 Task: Search round trip flight ticket for 2 adults, 4 children and 1 infant on lap in business from Plattsburgh: Plattsburgh International Airport to Laramie: Laramie Regional Airport on 8-3-2023 and return on 8-3-2023. Choice of flights is Delta. Price is upto 98000. Outbound departure time preference is 19:45.
Action: Mouse moved to (210, 294)
Screenshot: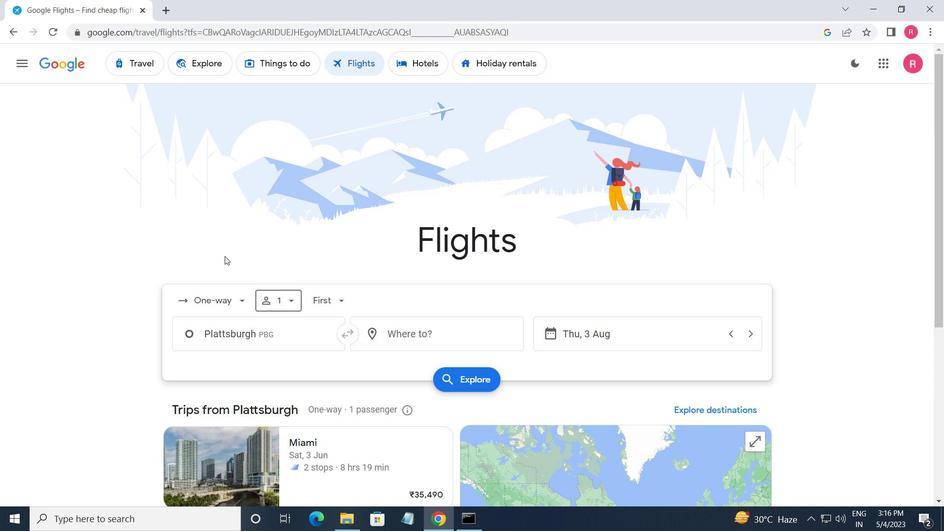
Action: Mouse pressed left at (210, 294)
Screenshot: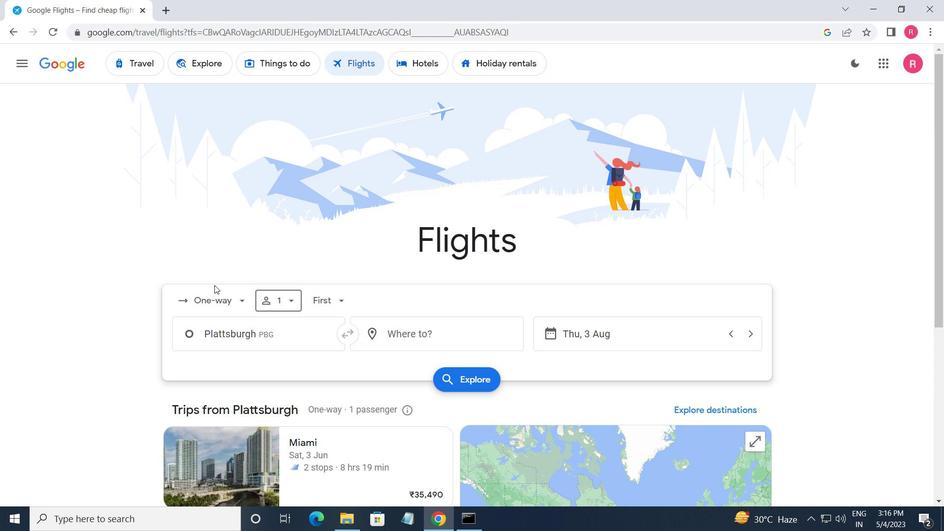 
Action: Mouse moved to (232, 329)
Screenshot: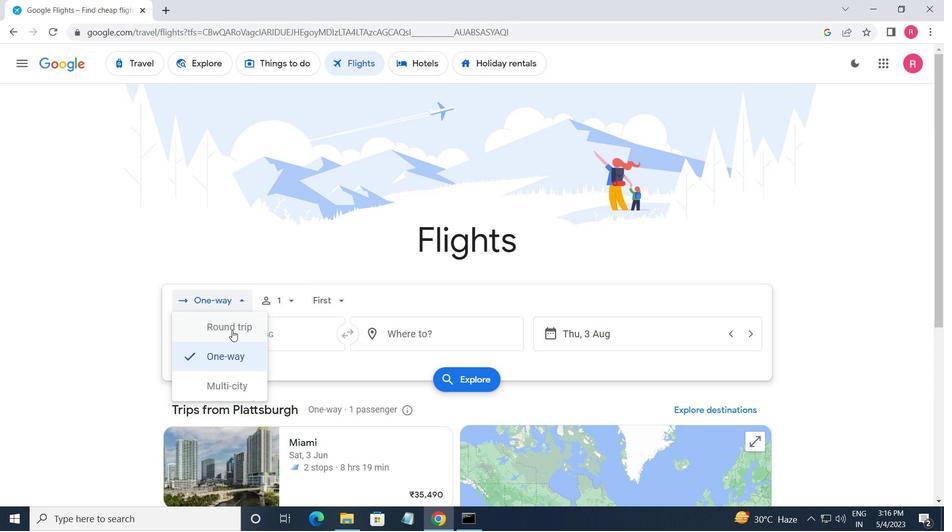 
Action: Mouse pressed left at (232, 329)
Screenshot: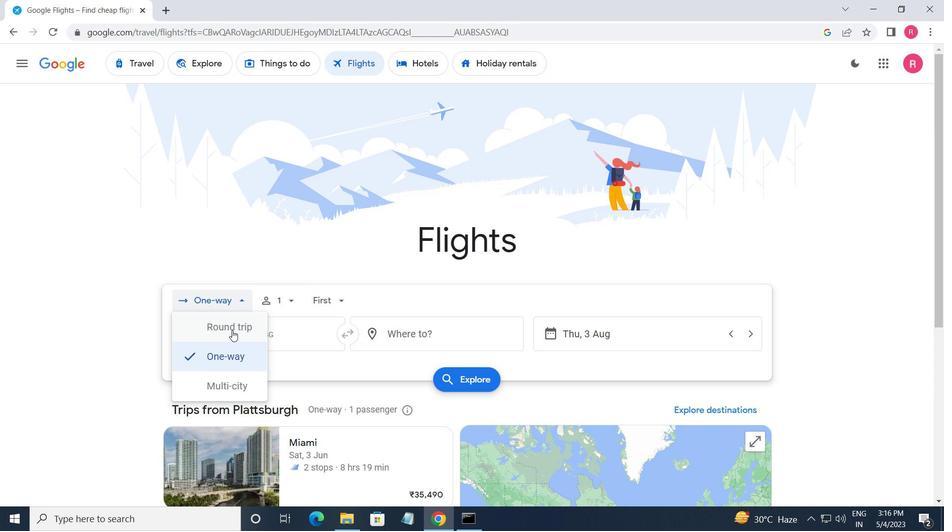 
Action: Mouse moved to (279, 306)
Screenshot: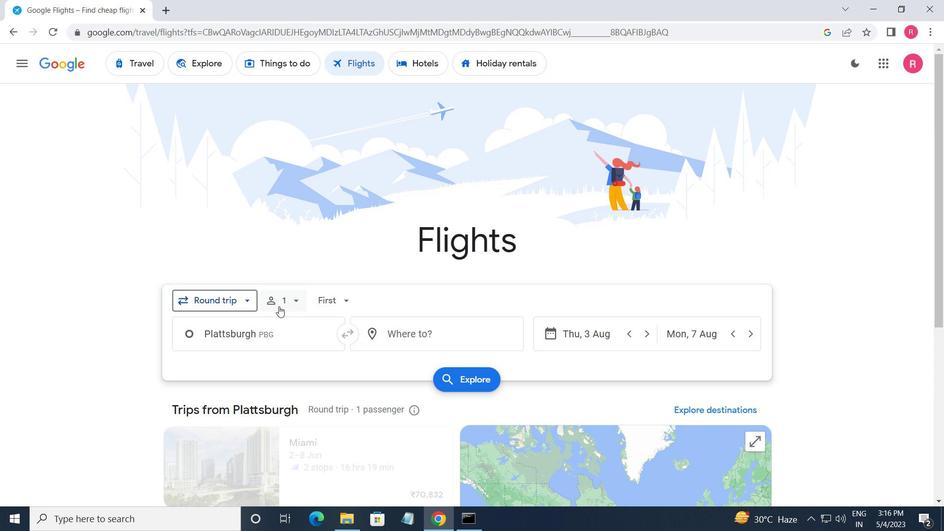 
Action: Mouse pressed left at (279, 306)
Screenshot: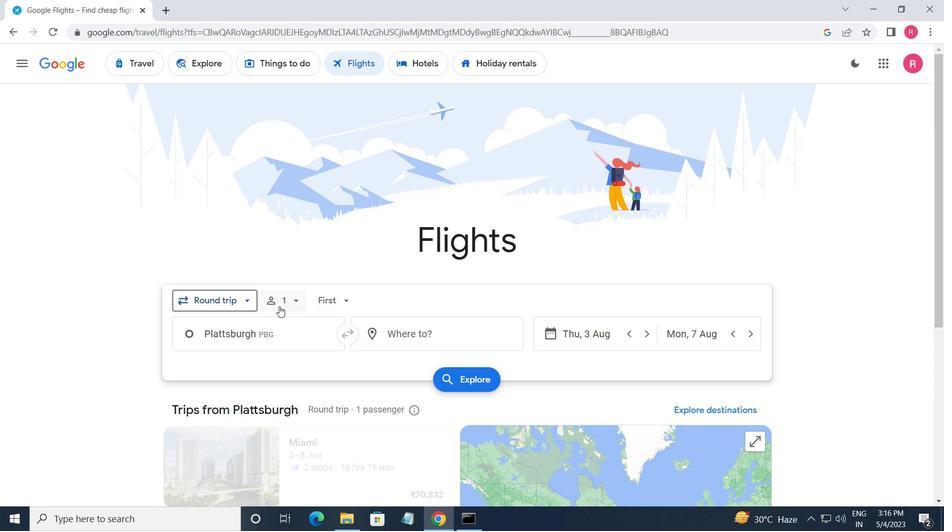 
Action: Mouse moved to (388, 331)
Screenshot: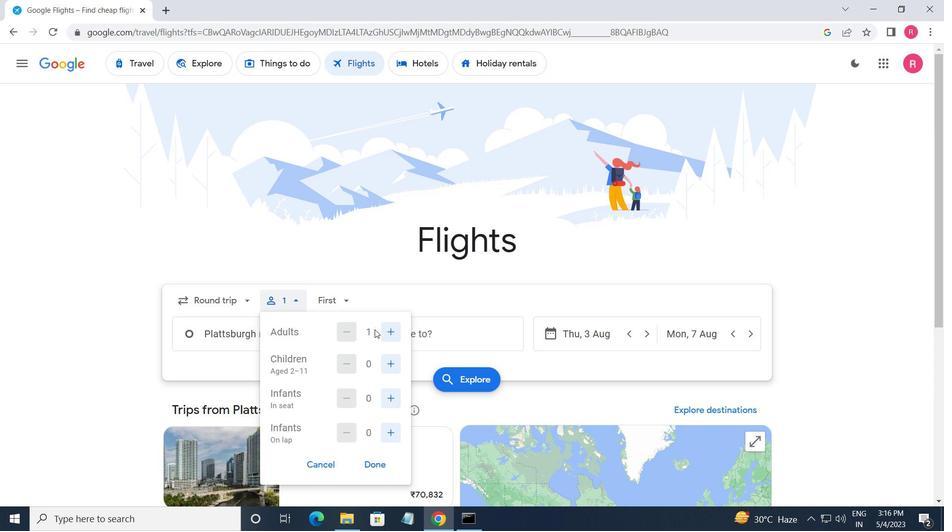 
Action: Mouse pressed left at (388, 331)
Screenshot: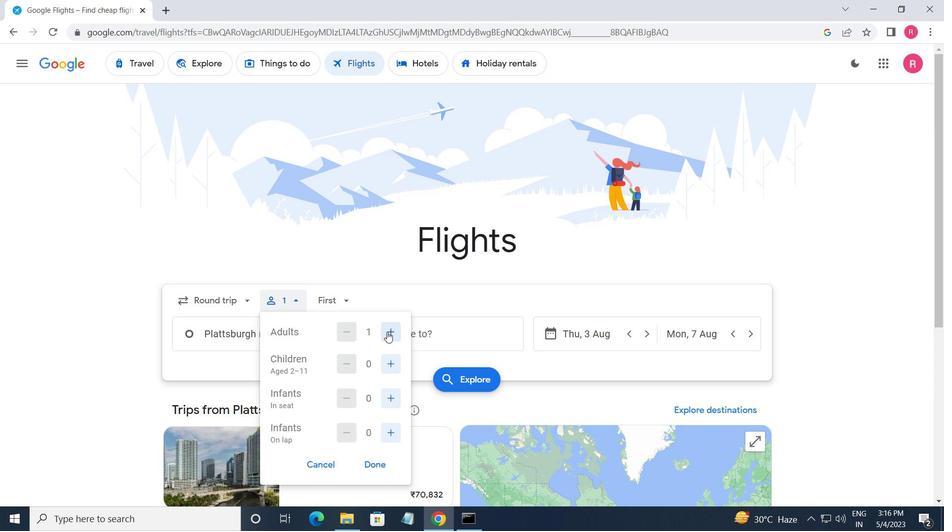 
Action: Mouse moved to (388, 360)
Screenshot: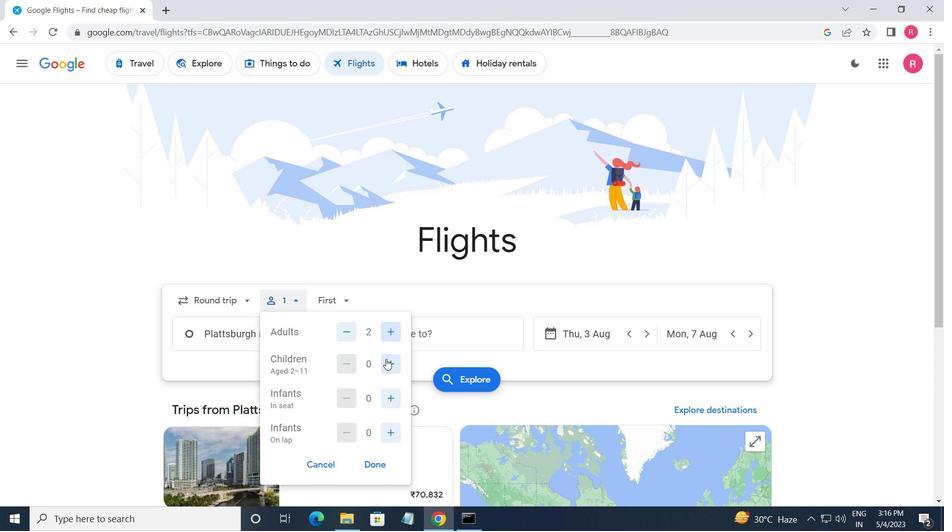 
Action: Mouse pressed left at (388, 360)
Screenshot: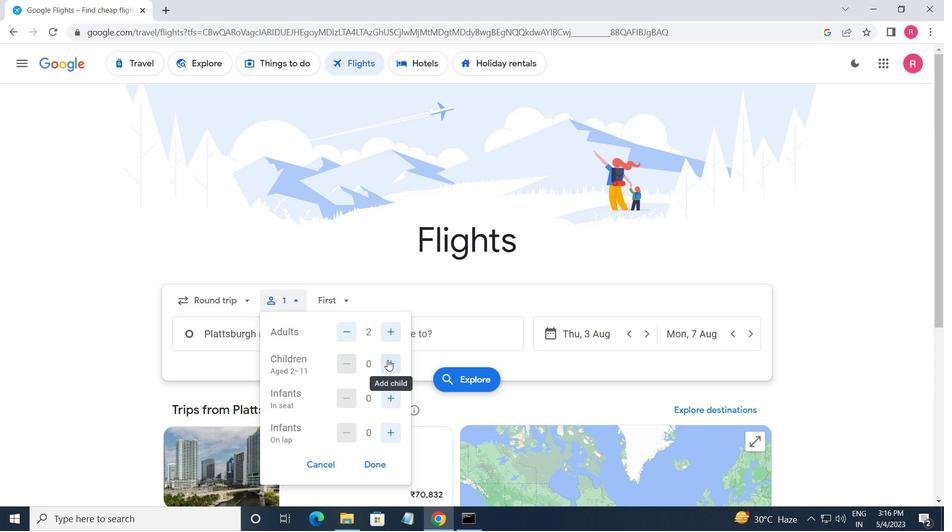 
Action: Mouse moved to (388, 360)
Screenshot: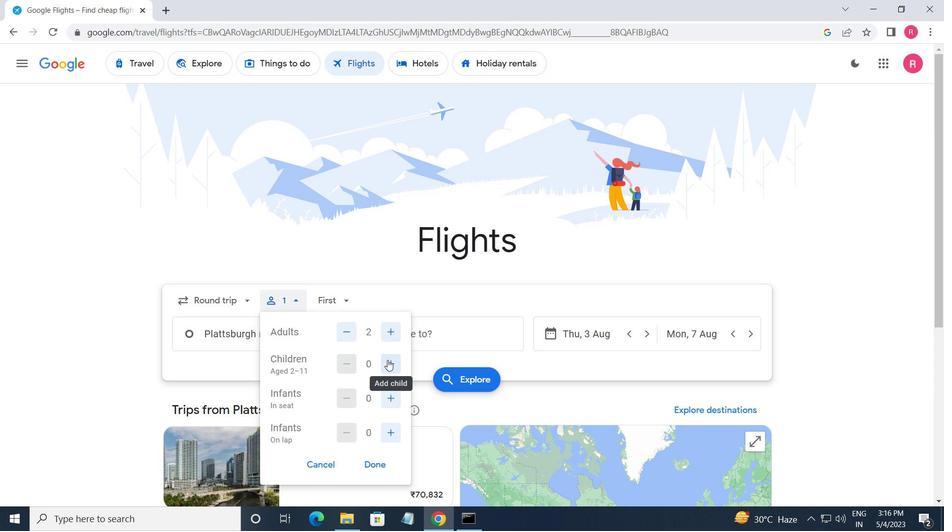 
Action: Mouse pressed left at (388, 360)
Screenshot: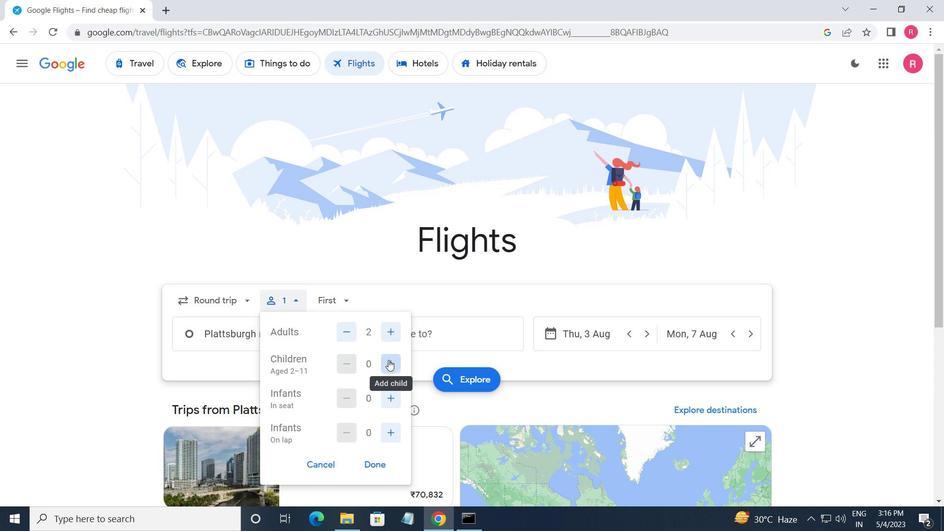 
Action: Mouse pressed left at (388, 360)
Screenshot: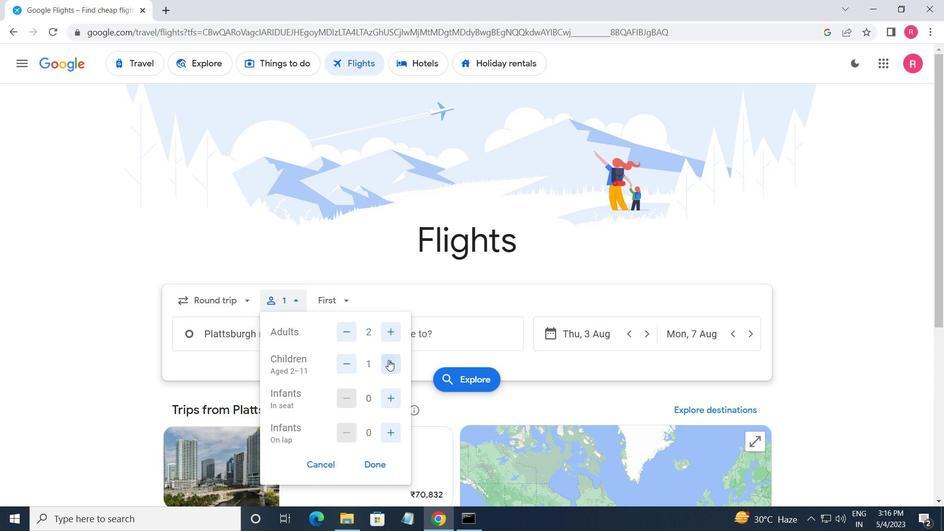 
Action: Mouse pressed left at (388, 360)
Screenshot: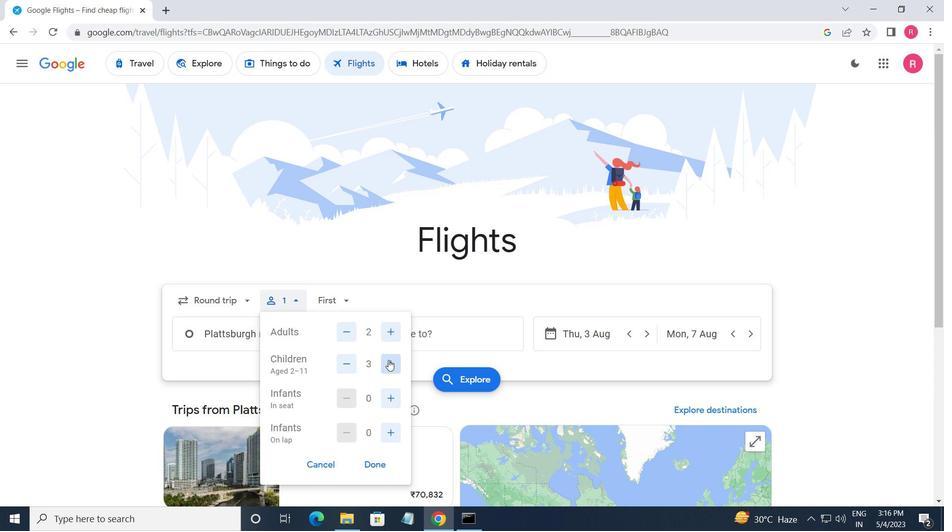 
Action: Mouse moved to (391, 401)
Screenshot: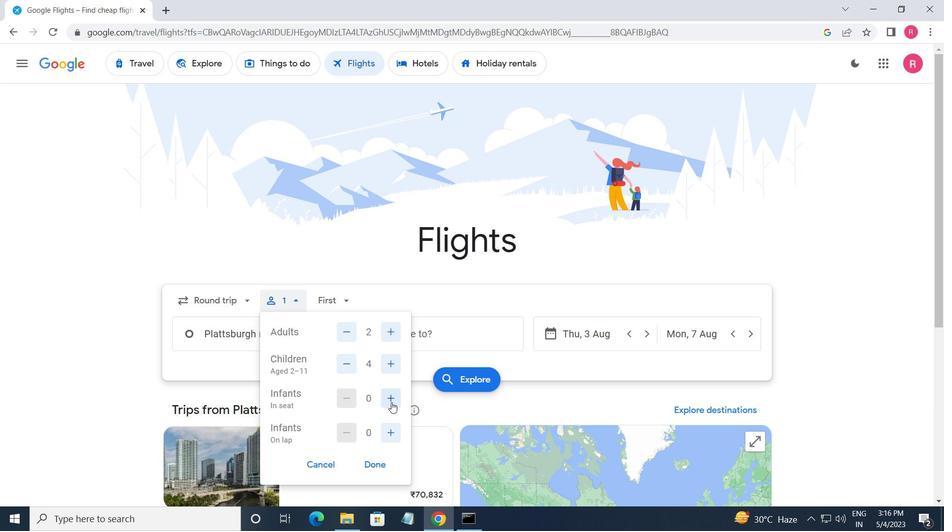 
Action: Mouse pressed left at (391, 401)
Screenshot: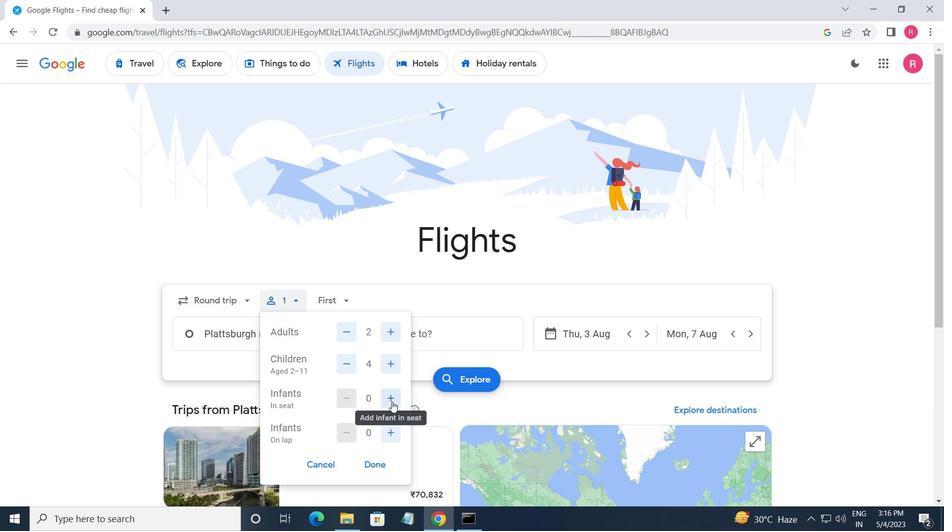 
Action: Mouse moved to (331, 292)
Screenshot: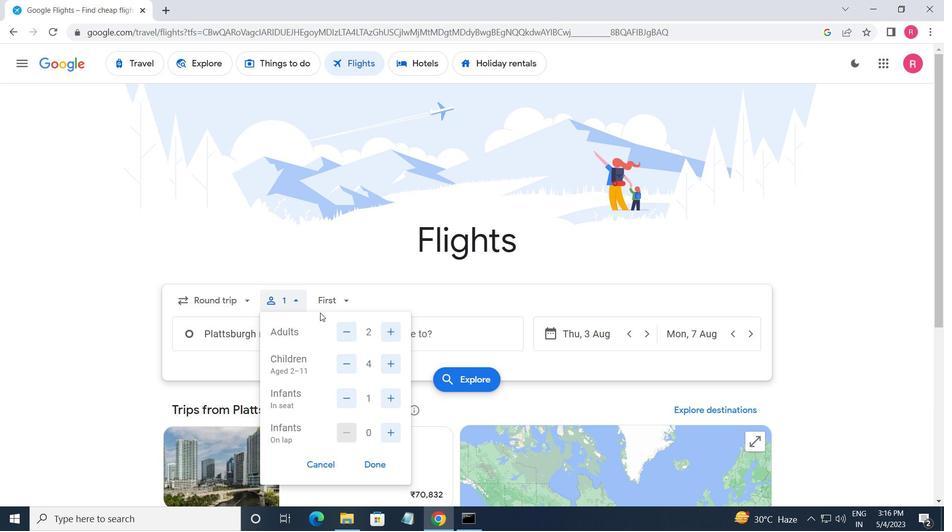 
Action: Mouse pressed left at (331, 292)
Screenshot: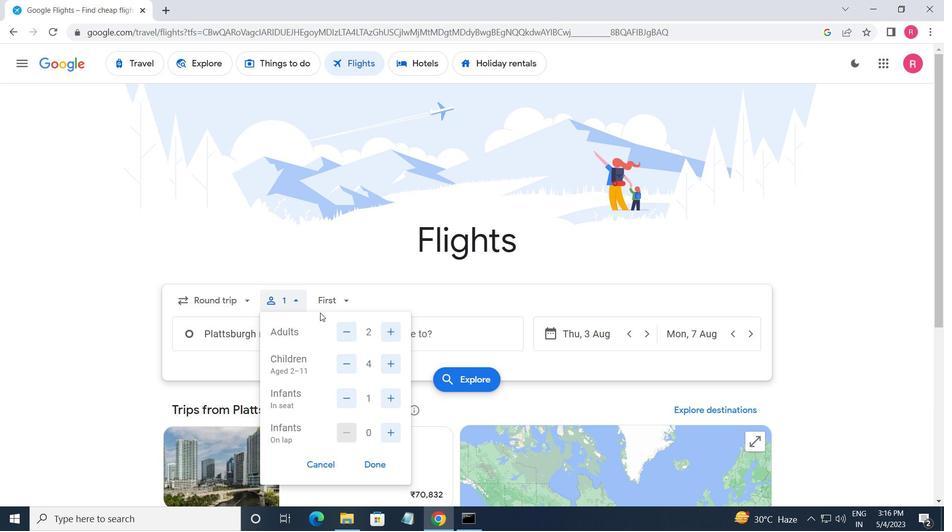 
Action: Mouse moved to (363, 385)
Screenshot: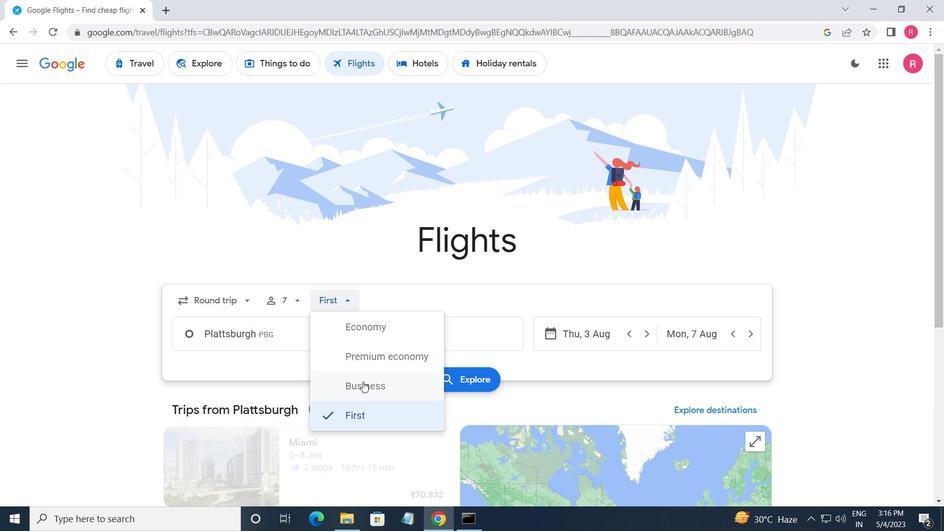 
Action: Mouse pressed left at (363, 385)
Screenshot: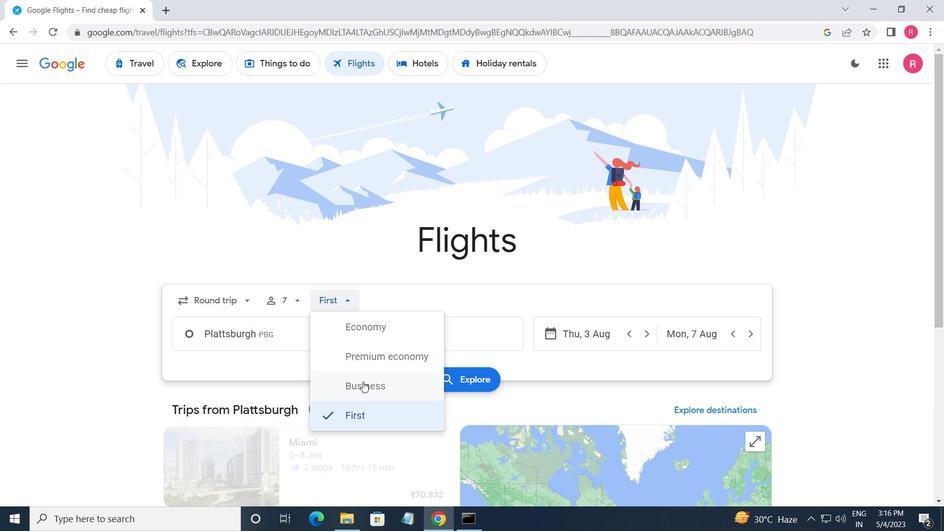 
Action: Mouse moved to (313, 350)
Screenshot: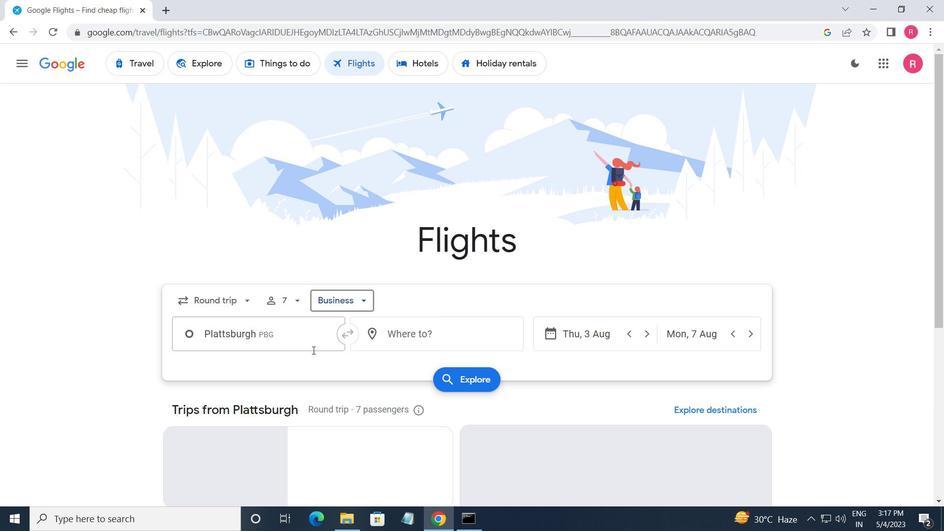 
Action: Mouse pressed left at (313, 350)
Screenshot: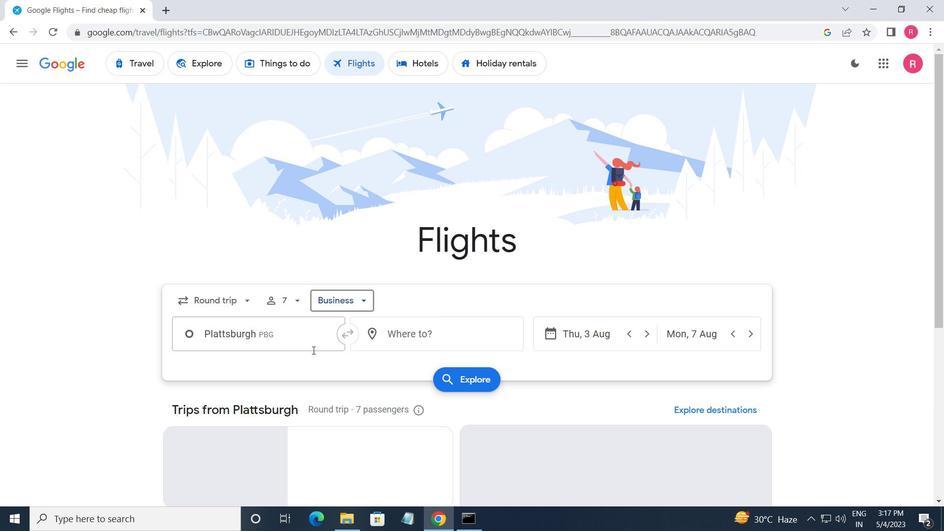 
Action: Mouse moved to (284, 451)
Screenshot: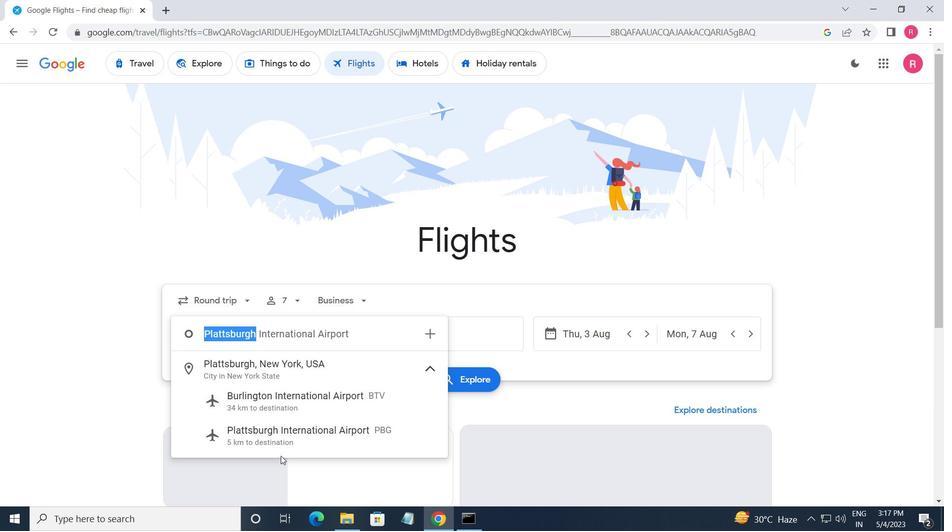
Action: Mouse pressed left at (284, 451)
Screenshot: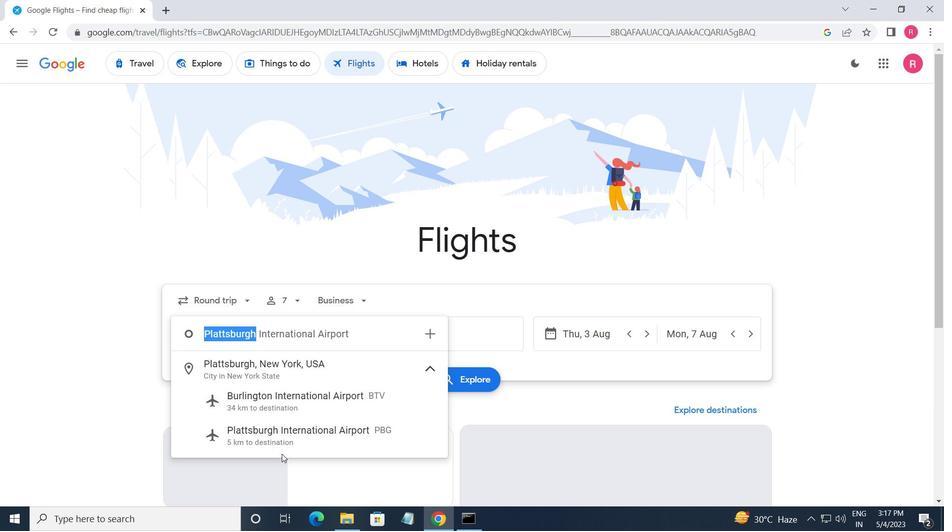 
Action: Mouse moved to (410, 342)
Screenshot: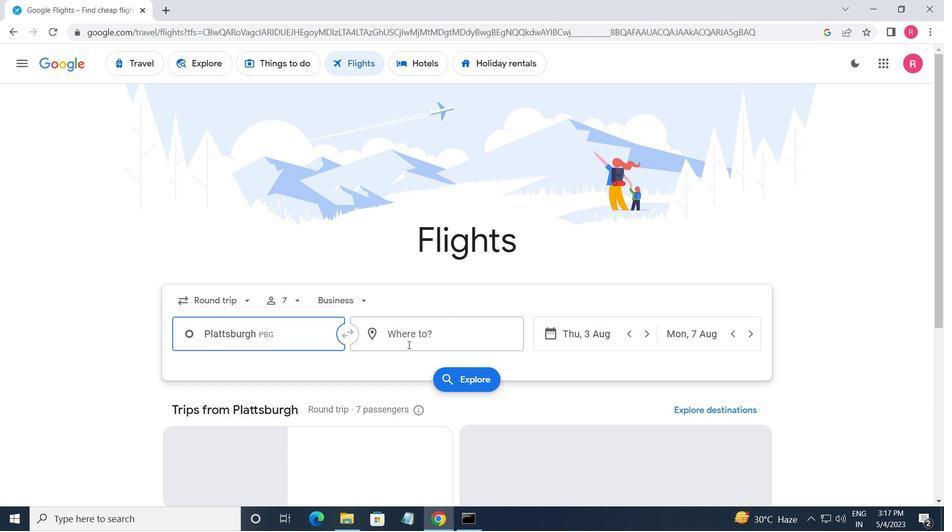 
Action: Mouse pressed left at (410, 342)
Screenshot: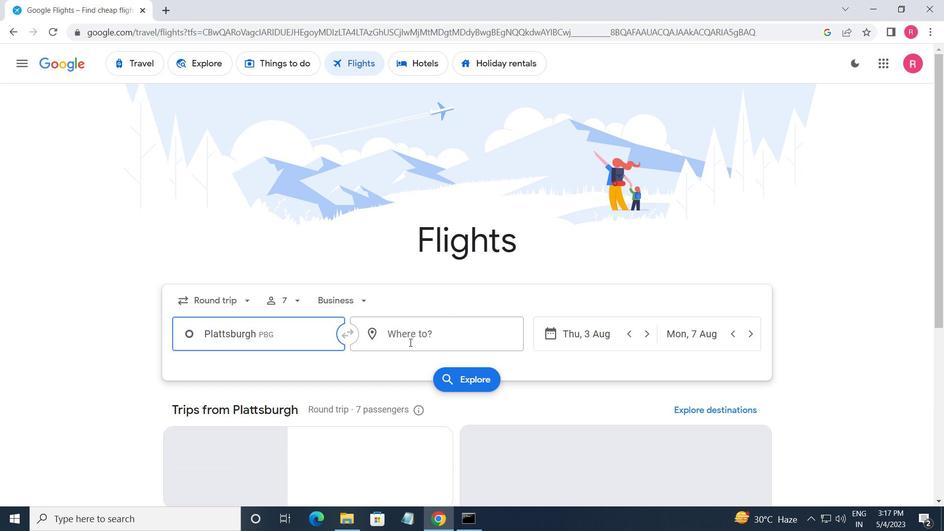 
Action: Mouse moved to (429, 460)
Screenshot: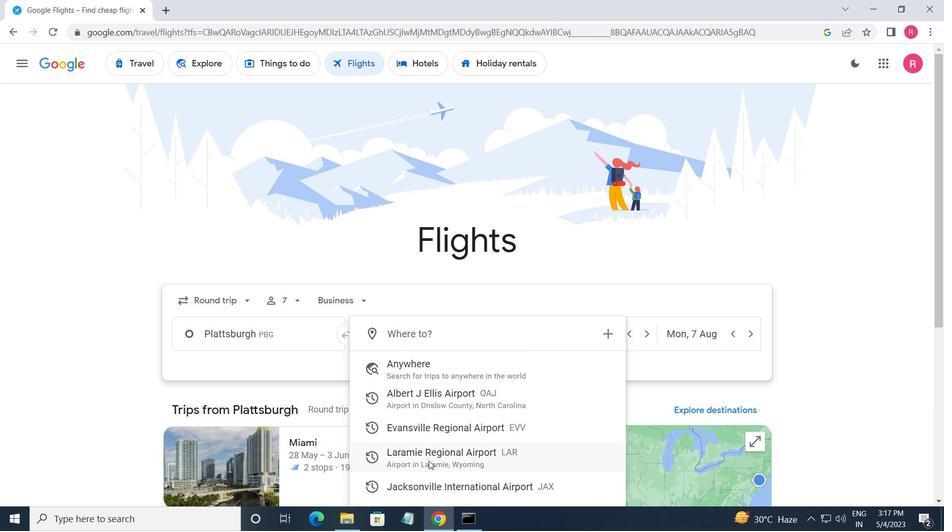 
Action: Mouse pressed left at (429, 460)
Screenshot: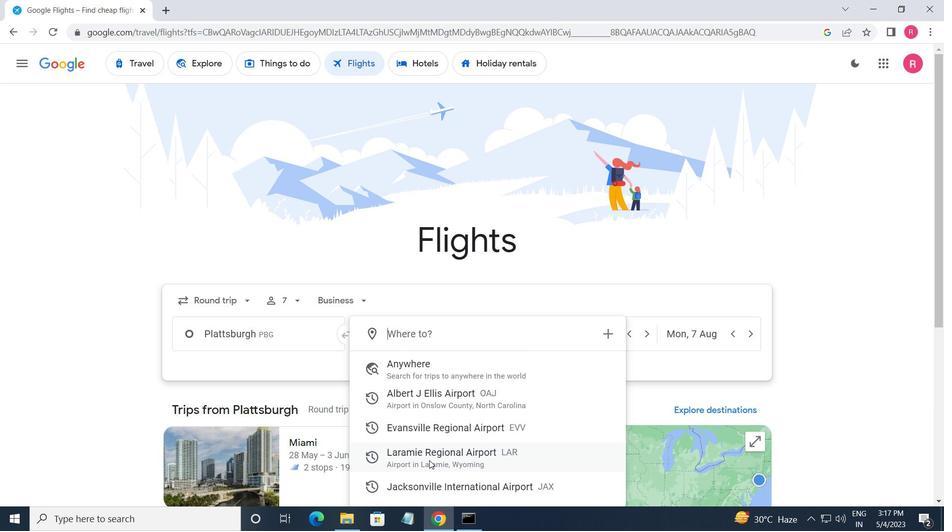 
Action: Mouse moved to (611, 335)
Screenshot: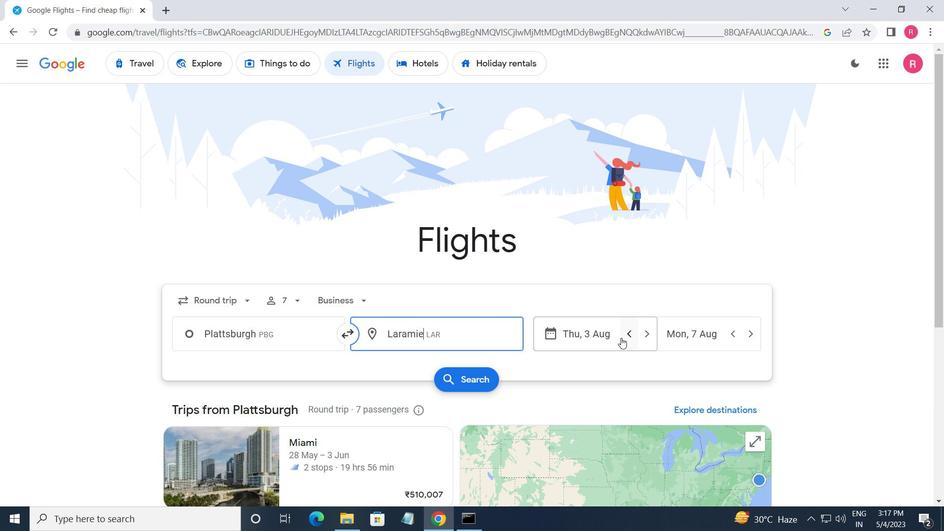 
Action: Mouse pressed left at (611, 335)
Screenshot: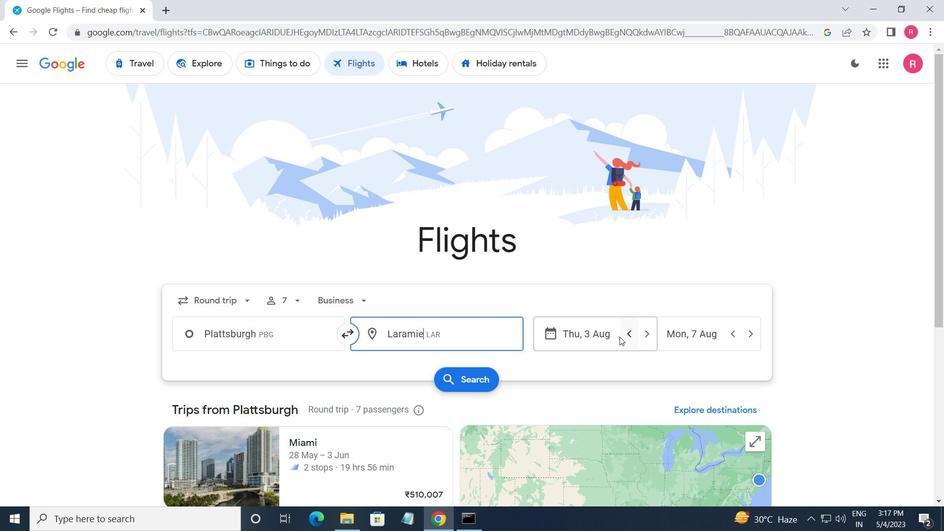 
Action: Mouse moved to (440, 282)
Screenshot: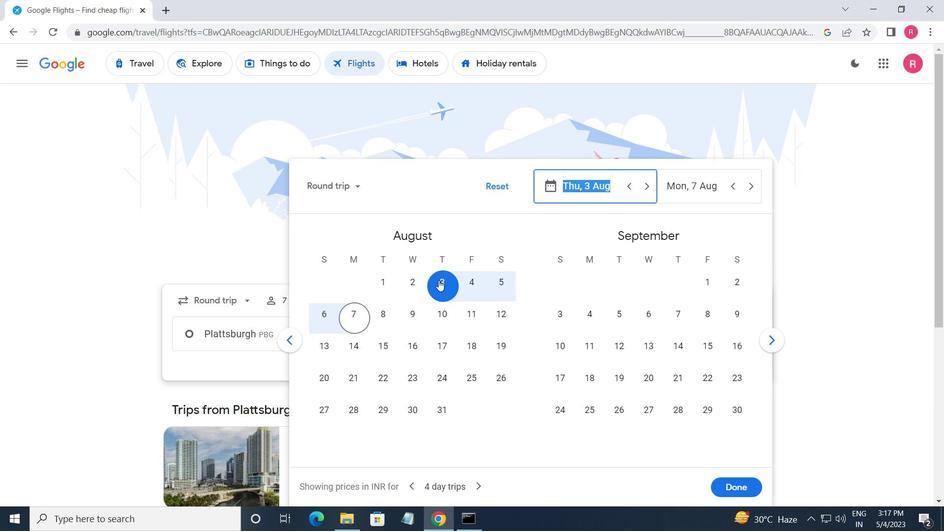 
Action: Mouse pressed left at (440, 282)
Screenshot: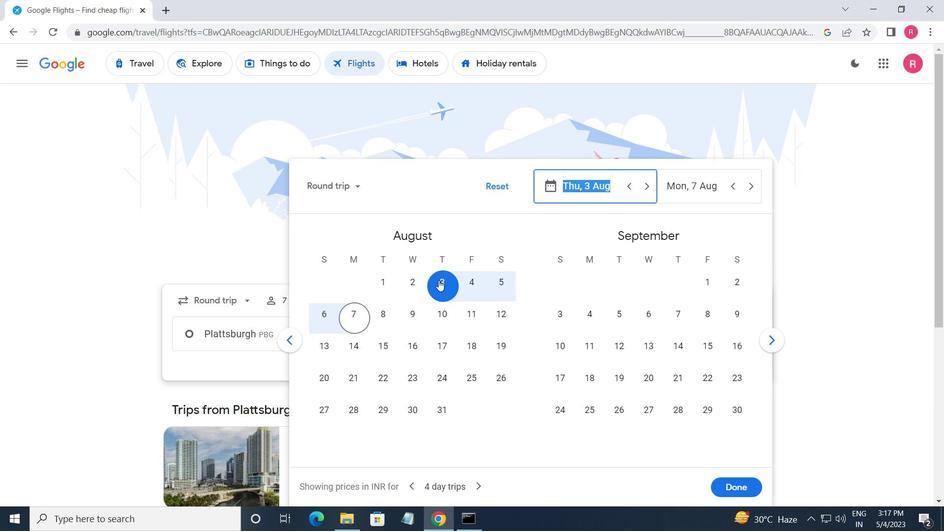 
Action: Mouse moved to (441, 282)
Screenshot: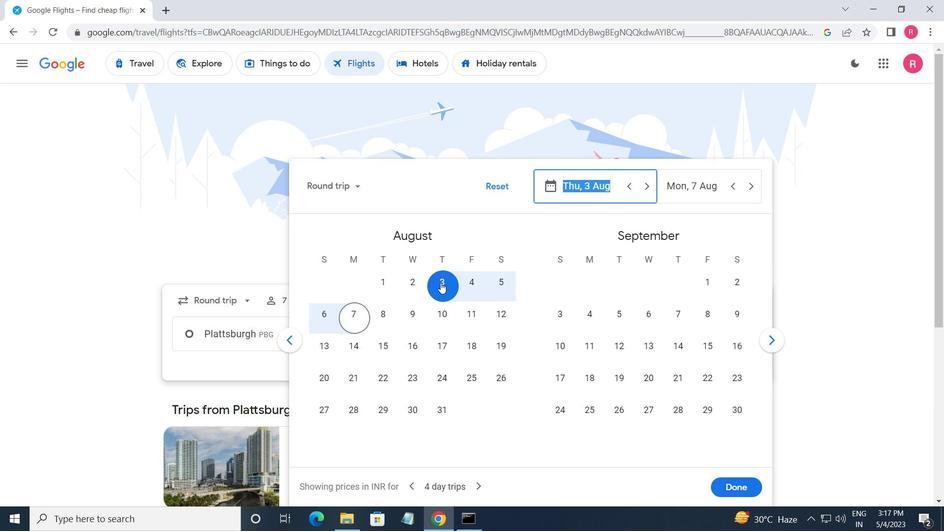 
Action: Mouse pressed left at (441, 282)
Screenshot: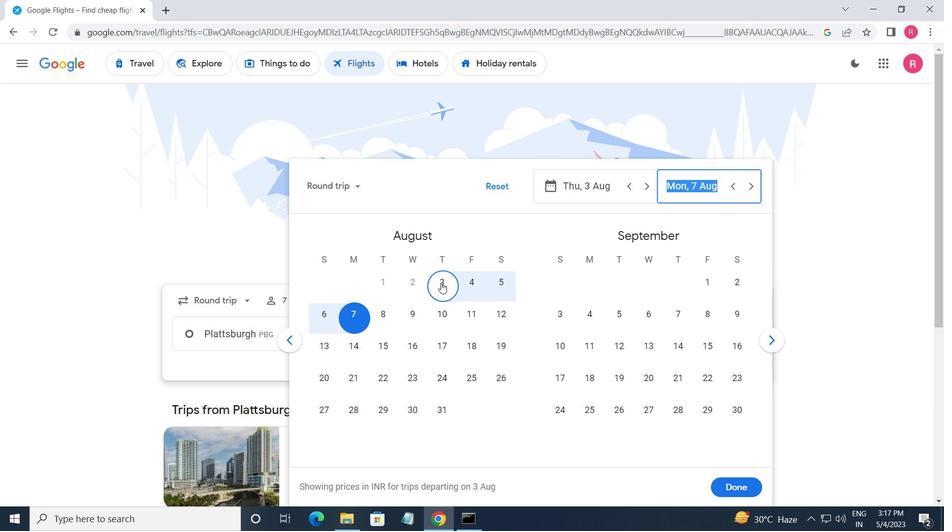 
Action: Mouse moved to (453, 288)
Screenshot: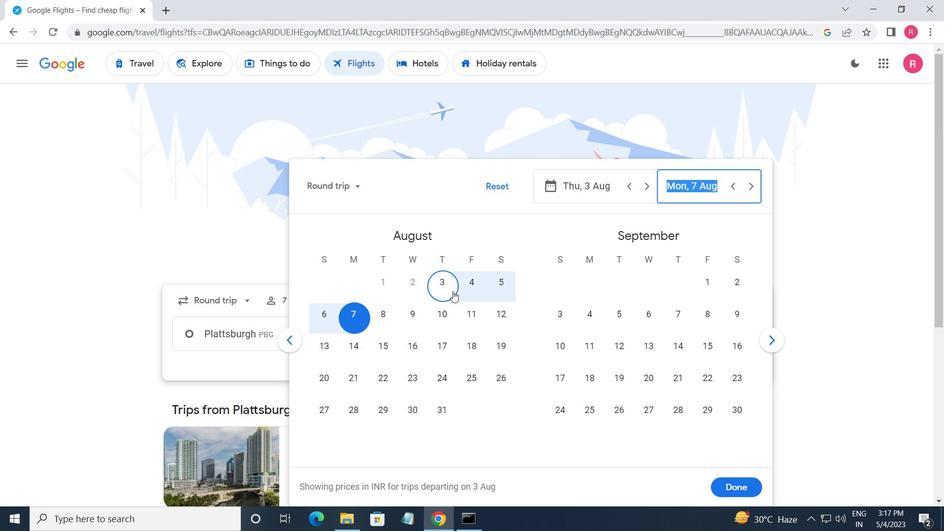 
Action: Mouse pressed left at (453, 288)
Screenshot: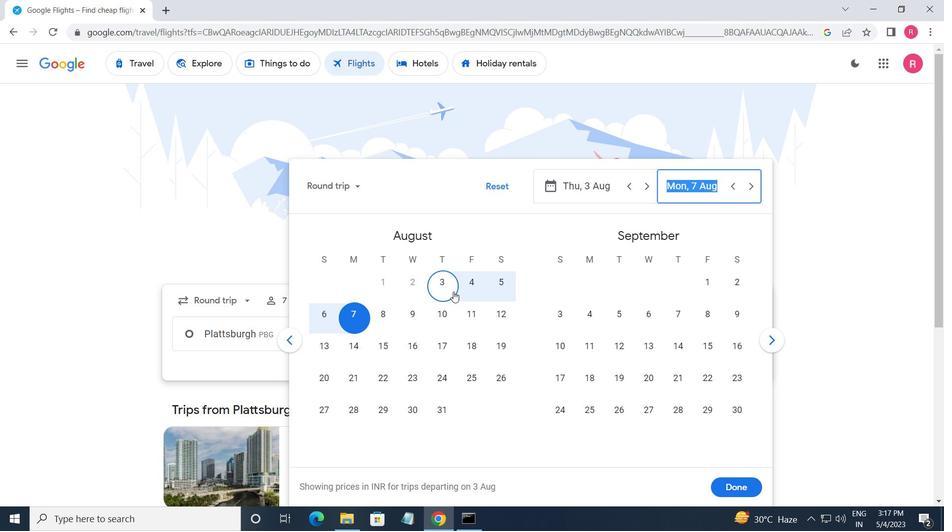 
Action: Mouse moved to (735, 489)
Screenshot: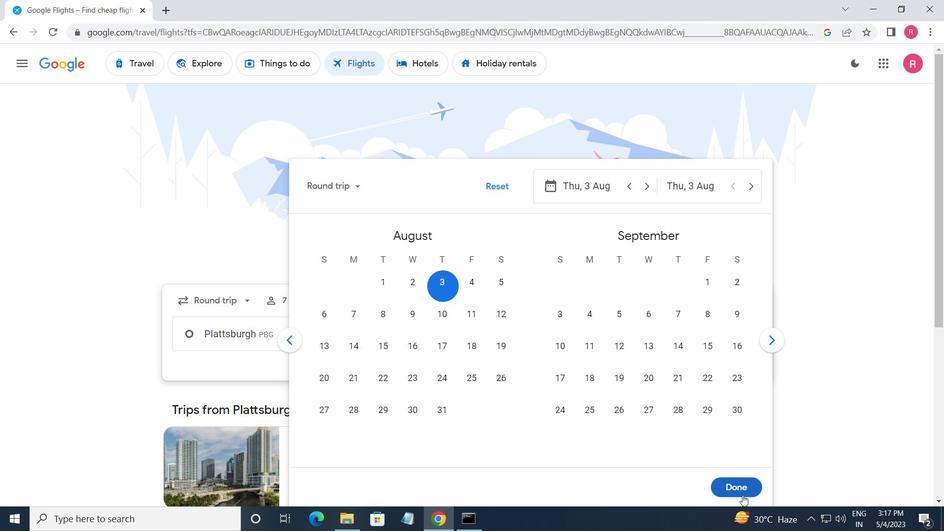 
Action: Mouse pressed left at (735, 489)
Screenshot: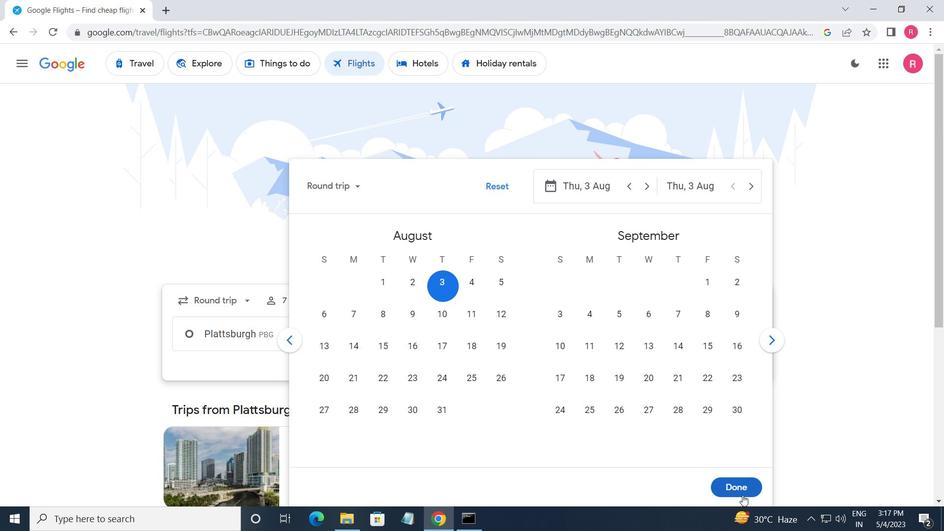 
Action: Mouse moved to (477, 382)
Screenshot: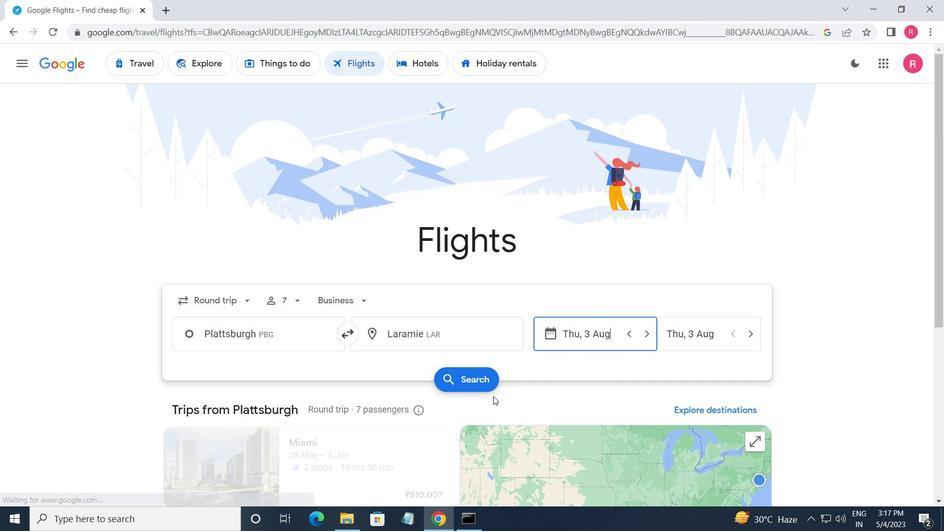 
Action: Mouse pressed left at (477, 382)
Screenshot: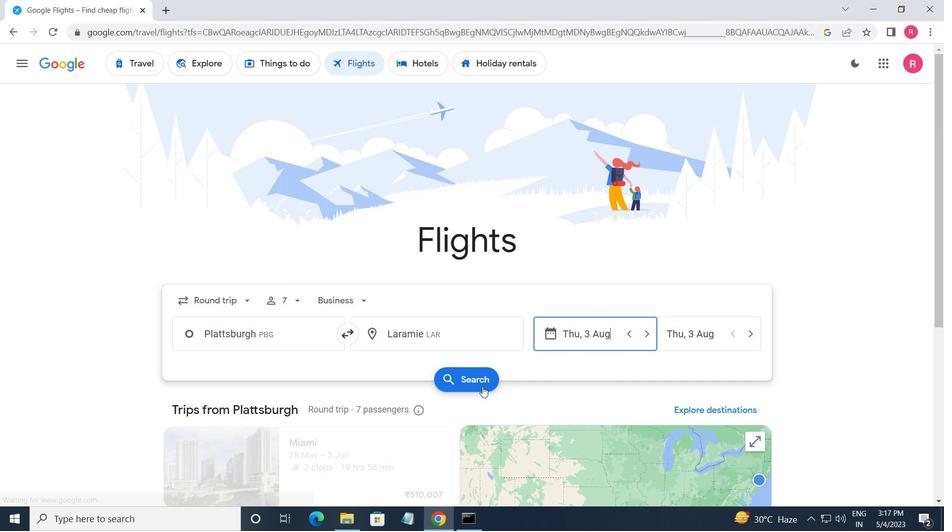 
Action: Mouse moved to (212, 173)
Screenshot: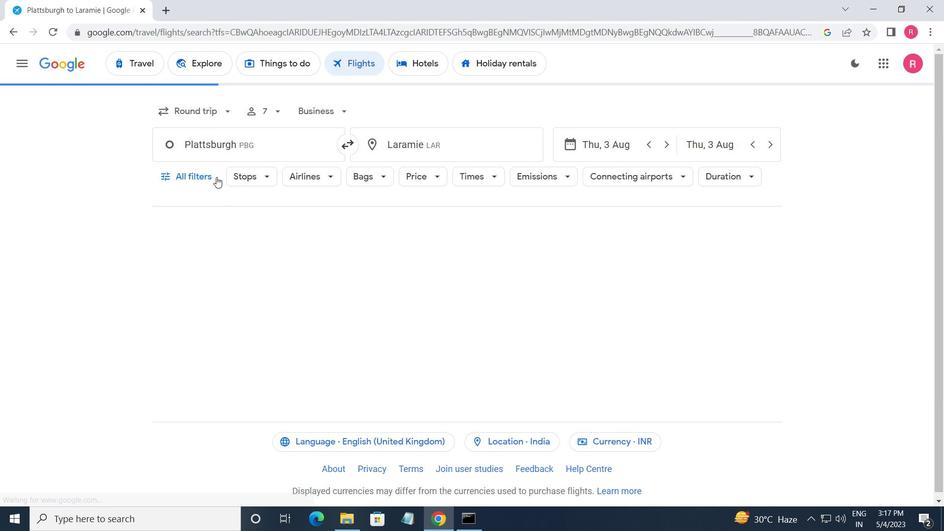 
Action: Mouse pressed left at (212, 173)
Screenshot: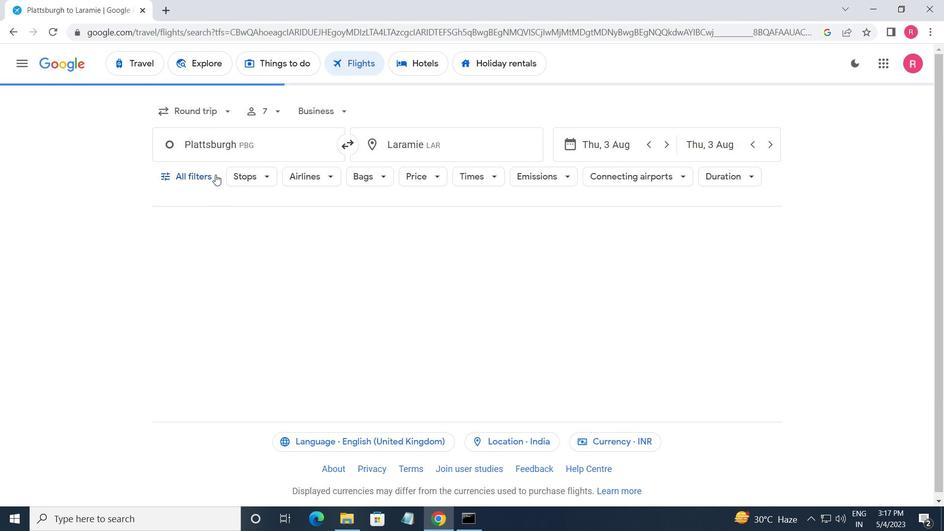 
Action: Mouse moved to (319, 326)
Screenshot: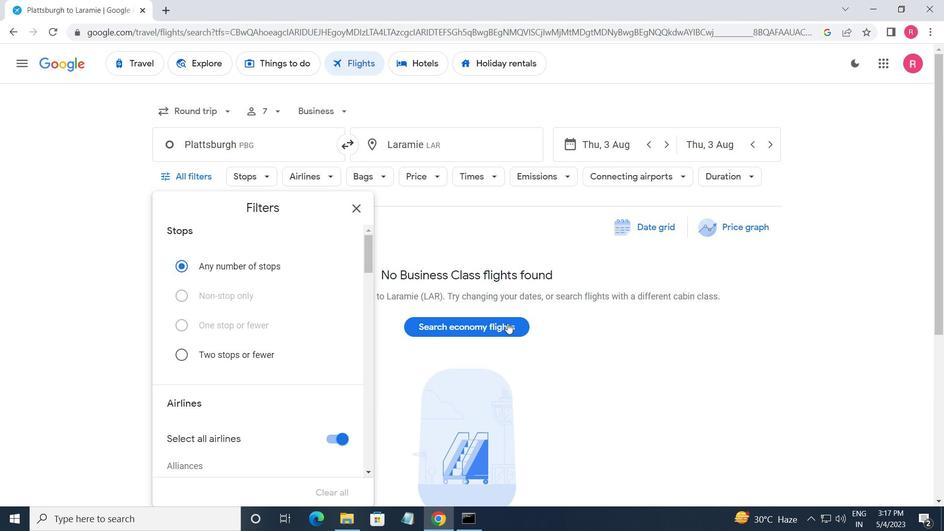 
Action: Mouse scrolled (319, 325) with delta (0, 0)
Screenshot: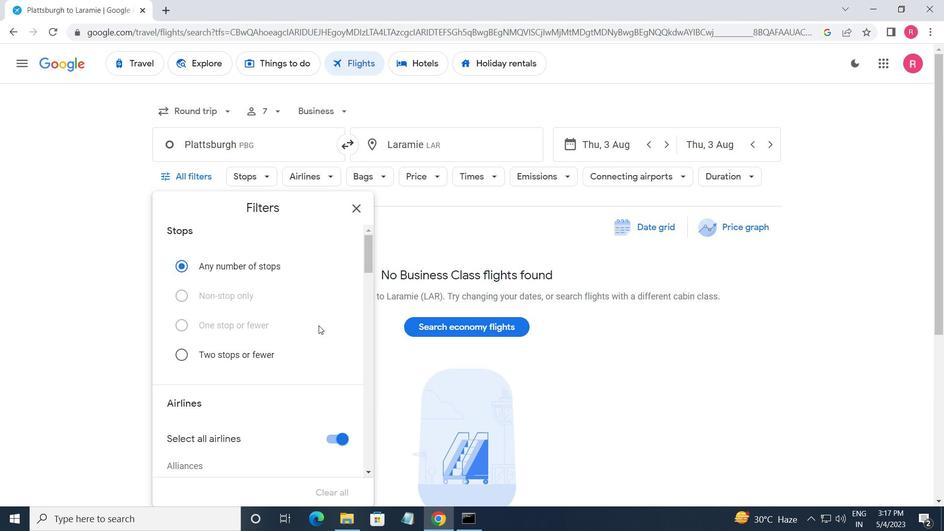 
Action: Mouse moved to (319, 326)
Screenshot: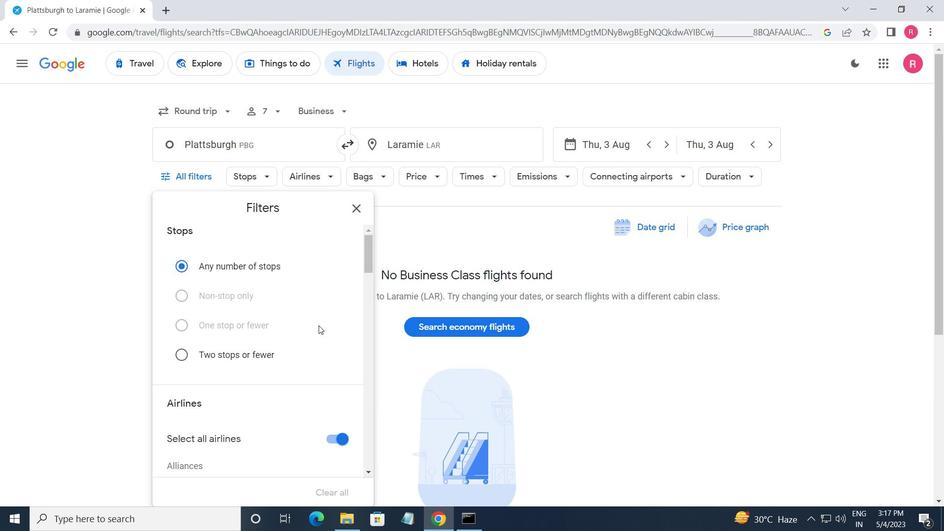 
Action: Mouse scrolled (319, 325) with delta (0, 0)
Screenshot: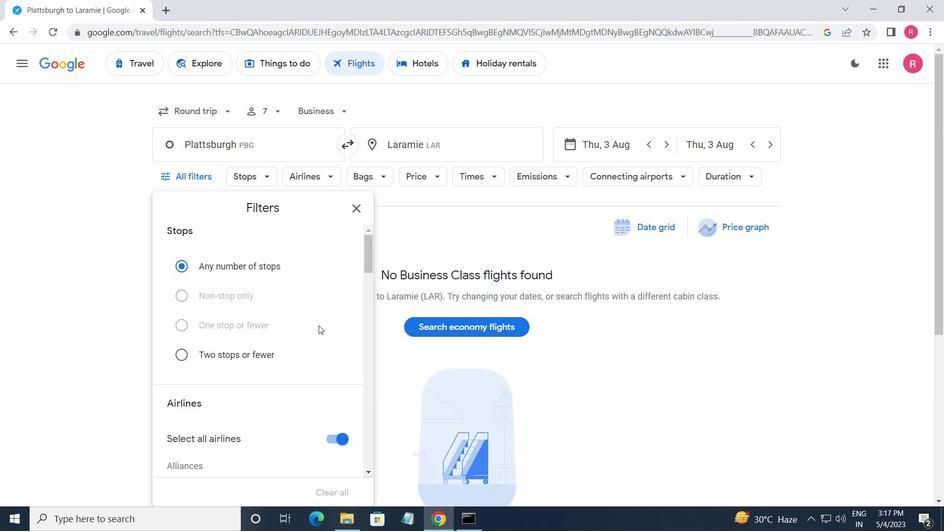
Action: Mouse moved to (319, 328)
Screenshot: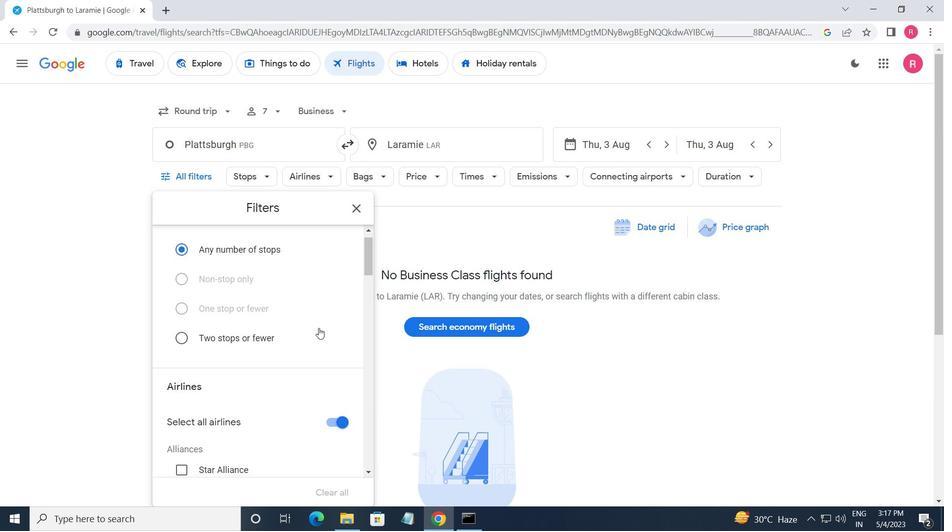 
Action: Mouse scrolled (319, 328) with delta (0, 0)
Screenshot: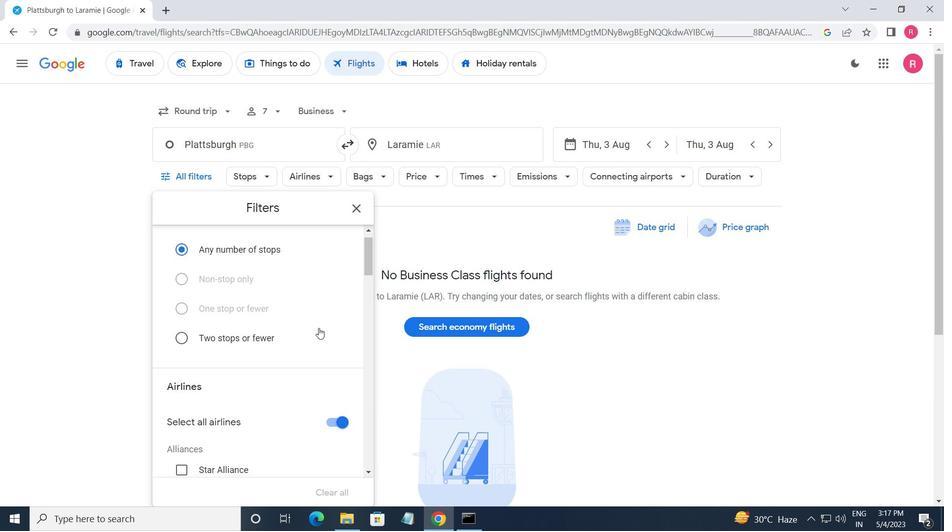 
Action: Mouse scrolled (319, 328) with delta (0, 0)
Screenshot: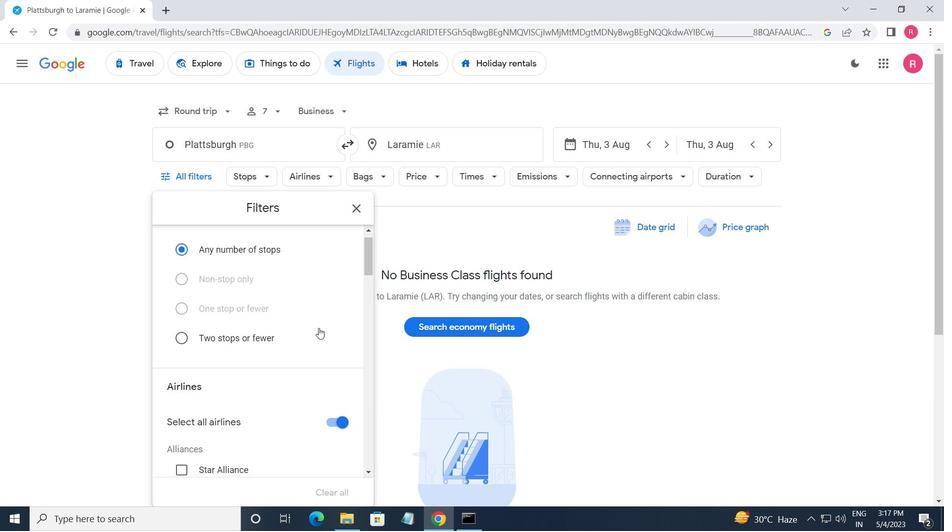 
Action: Mouse scrolled (319, 328) with delta (0, 0)
Screenshot: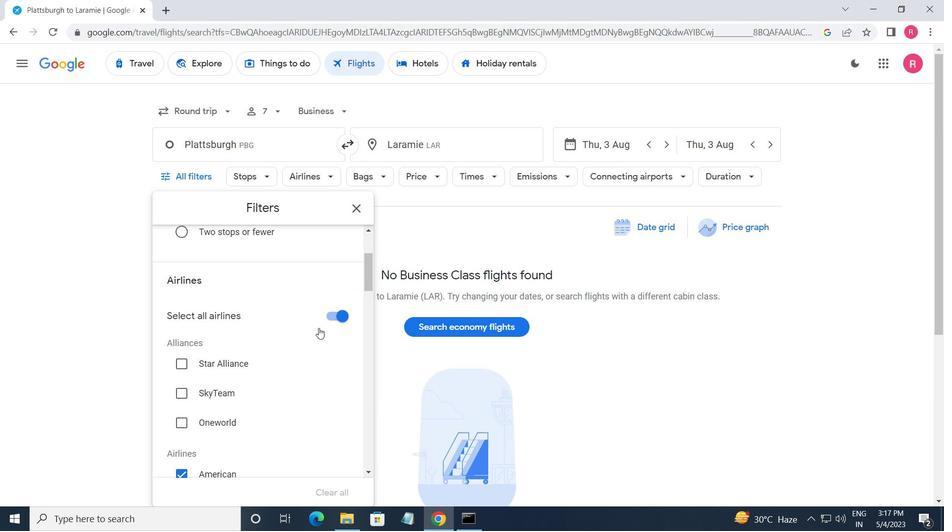 
Action: Mouse moved to (316, 327)
Screenshot: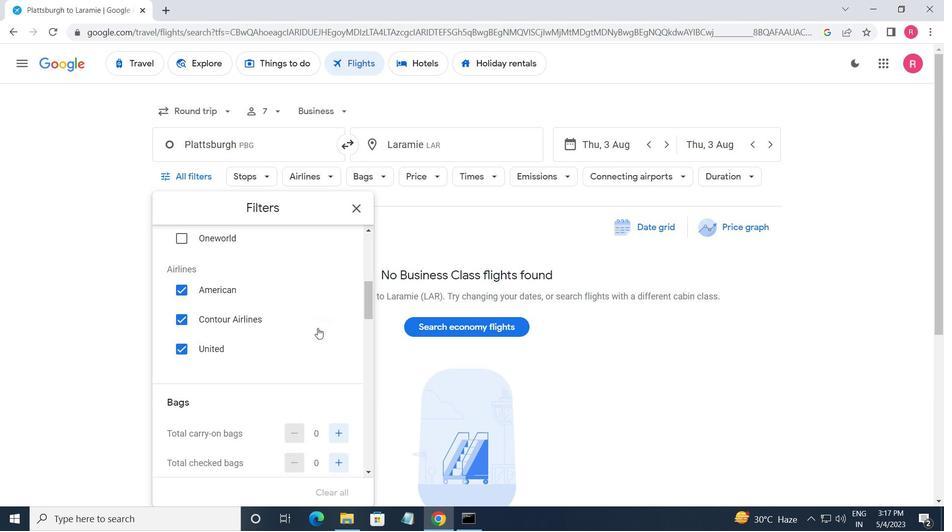 
Action: Mouse scrolled (316, 328) with delta (0, 0)
Screenshot: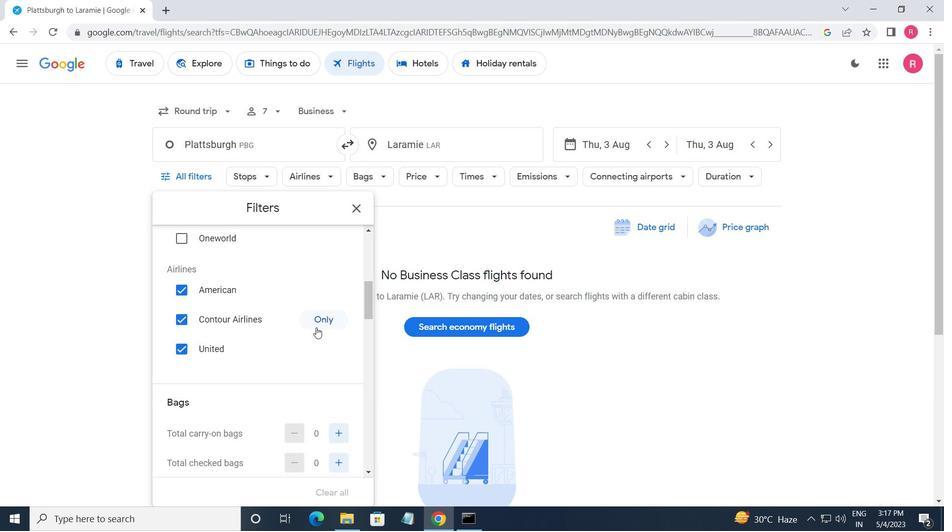 
Action: Mouse moved to (316, 326)
Screenshot: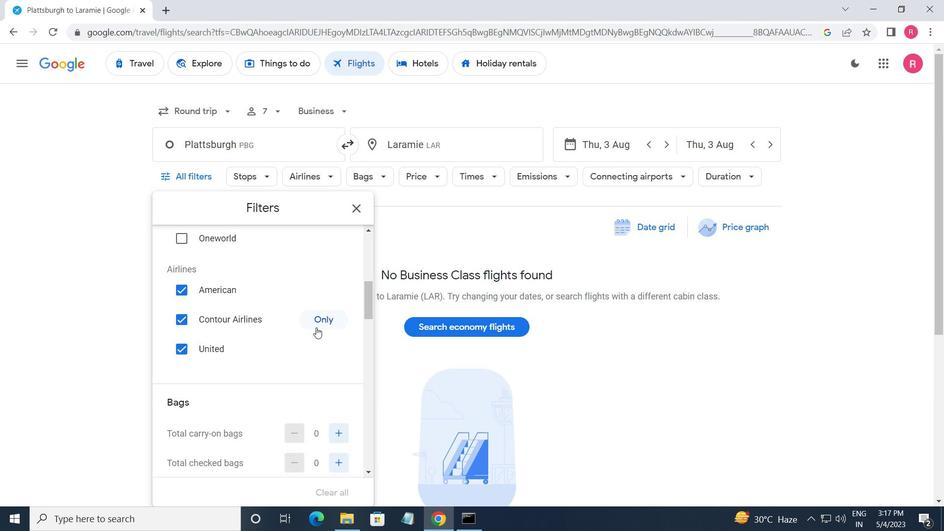 
Action: Mouse scrolled (316, 327) with delta (0, 0)
Screenshot: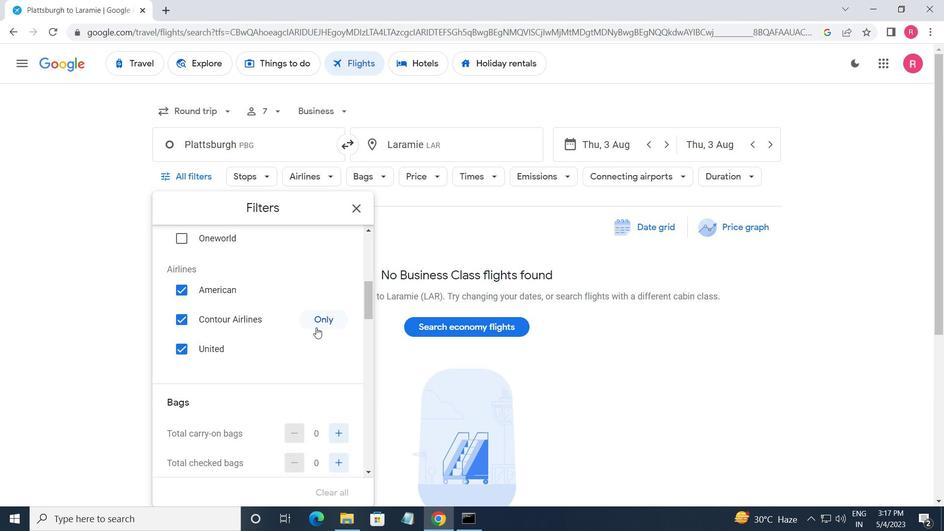 
Action: Mouse moved to (316, 325)
Screenshot: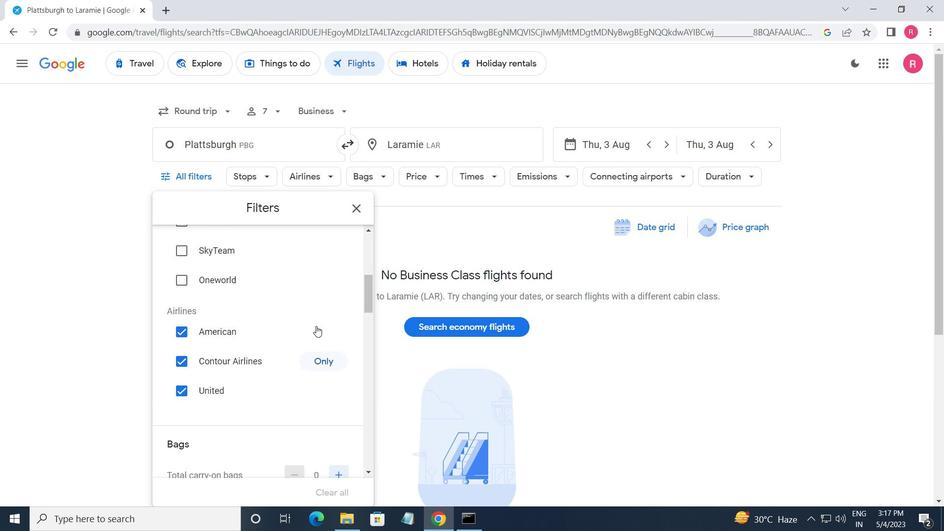 
Action: Mouse scrolled (316, 326) with delta (0, 0)
Screenshot: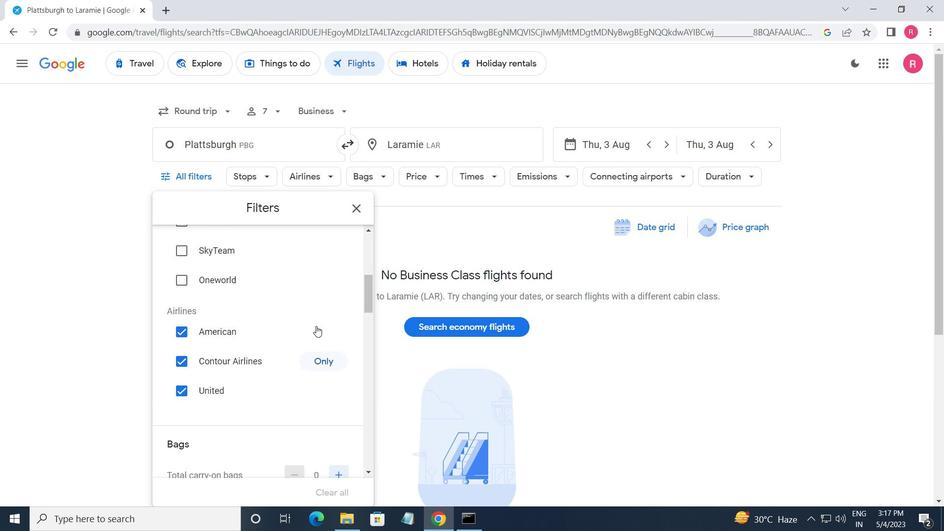 
Action: Mouse moved to (316, 323)
Screenshot: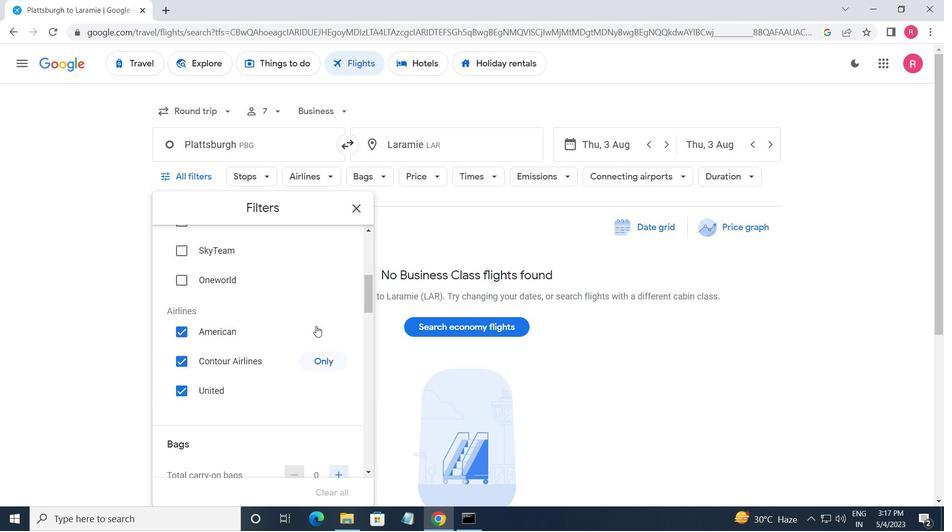 
Action: Mouse scrolled (316, 323) with delta (0, 0)
Screenshot: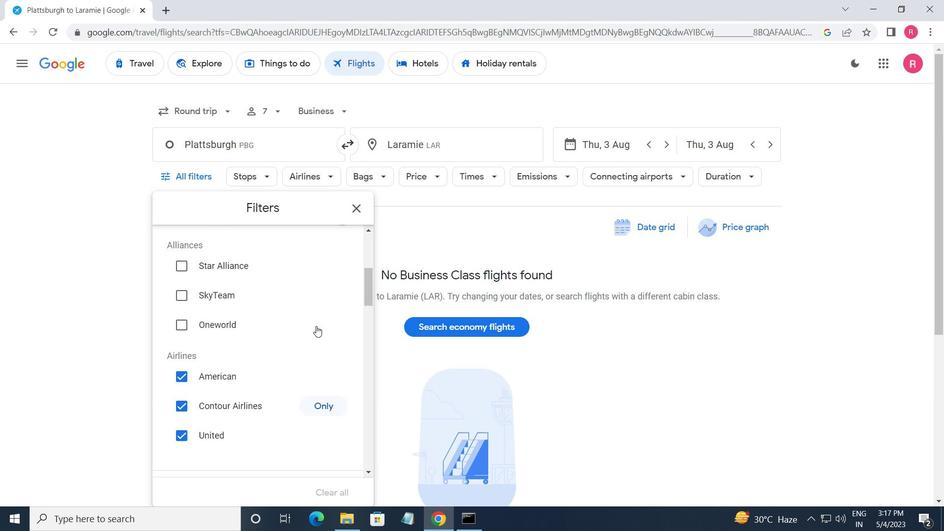
Action: Mouse moved to (336, 372)
Screenshot: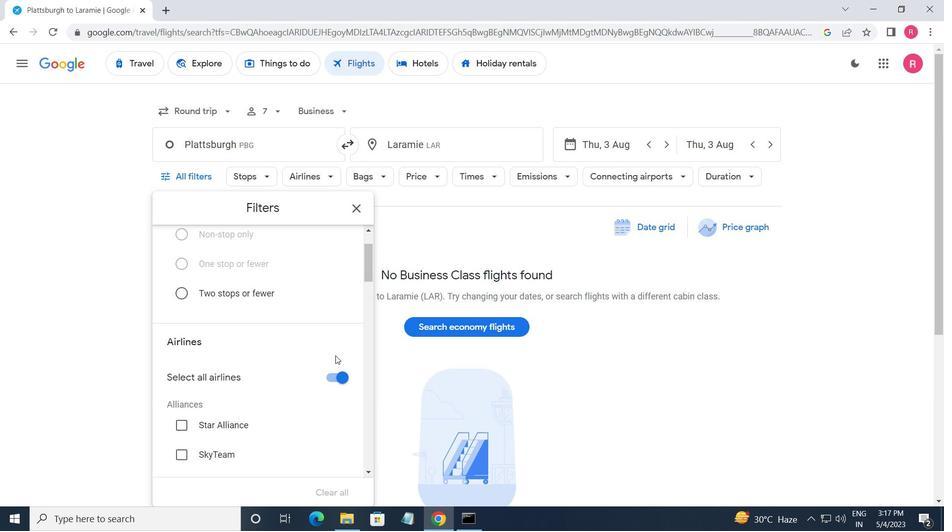 
Action: Mouse pressed left at (336, 372)
Screenshot: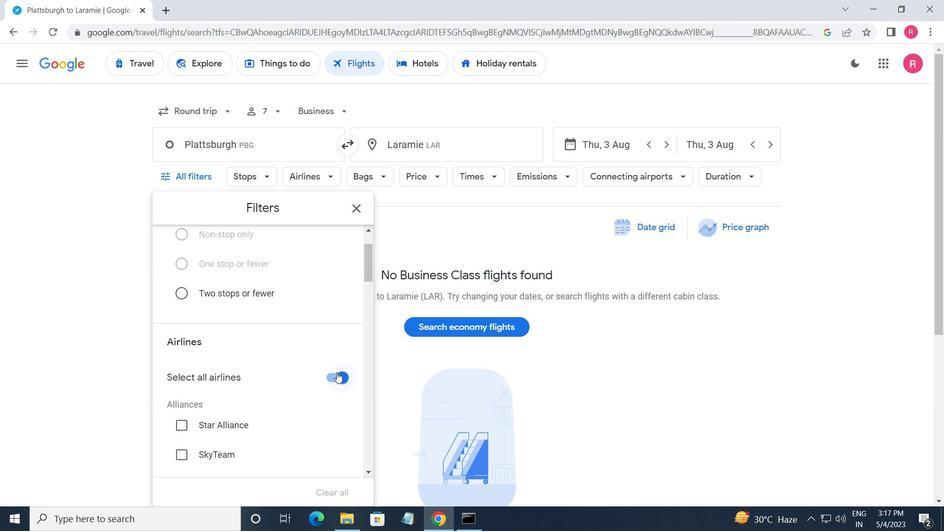 
Action: Mouse moved to (338, 368)
Screenshot: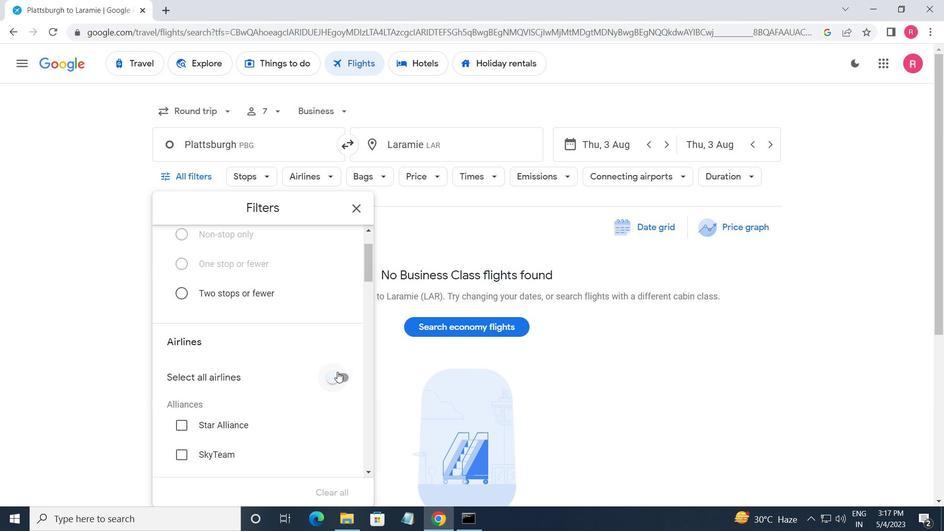 
Action: Mouse scrolled (338, 368) with delta (0, 0)
Screenshot: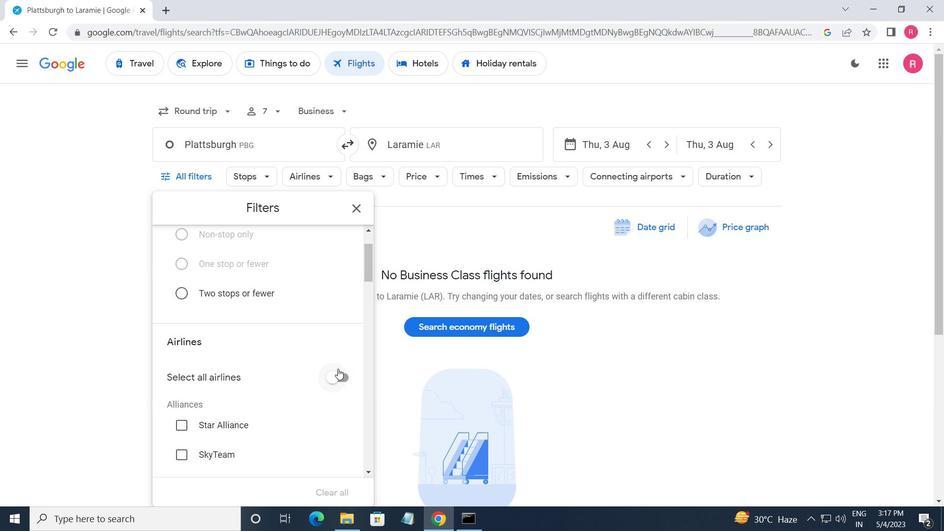 
Action: Mouse scrolled (338, 368) with delta (0, 0)
Screenshot: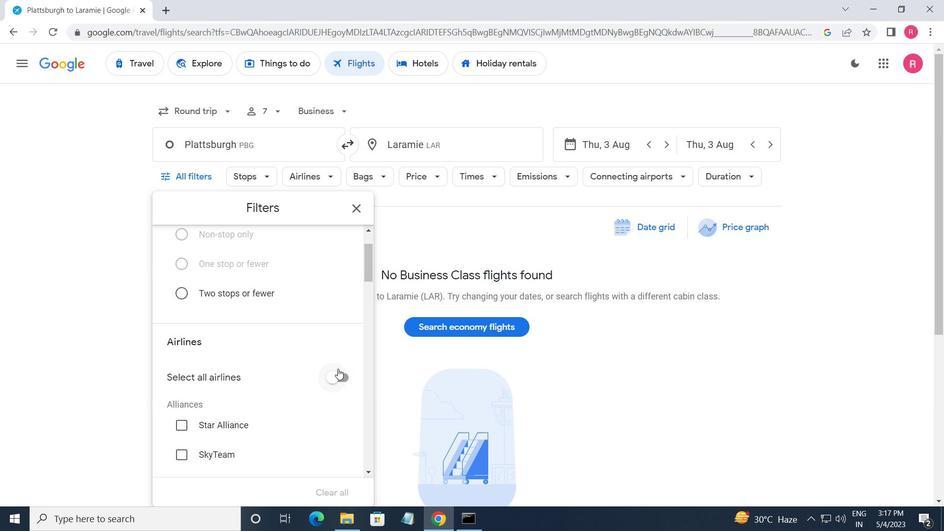 
Action: Mouse scrolled (338, 368) with delta (0, 0)
Screenshot: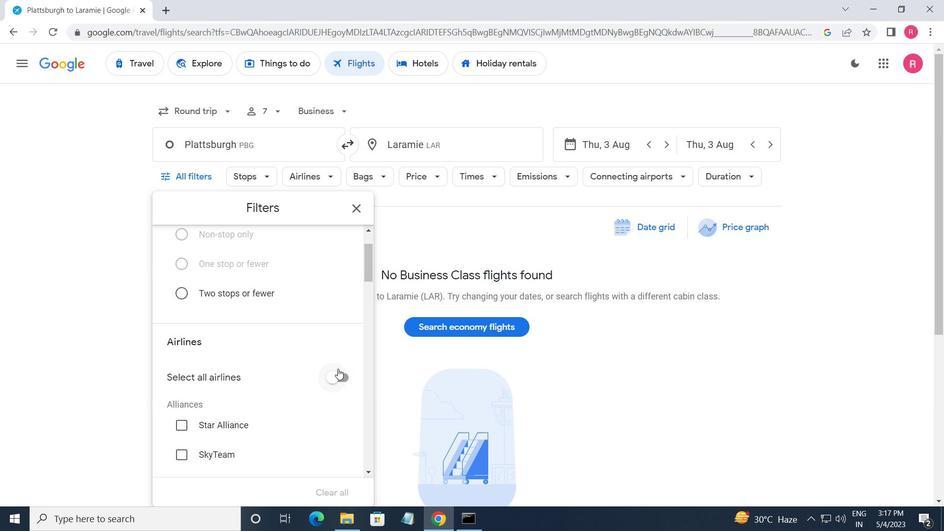 
Action: Mouse scrolled (338, 368) with delta (0, 0)
Screenshot: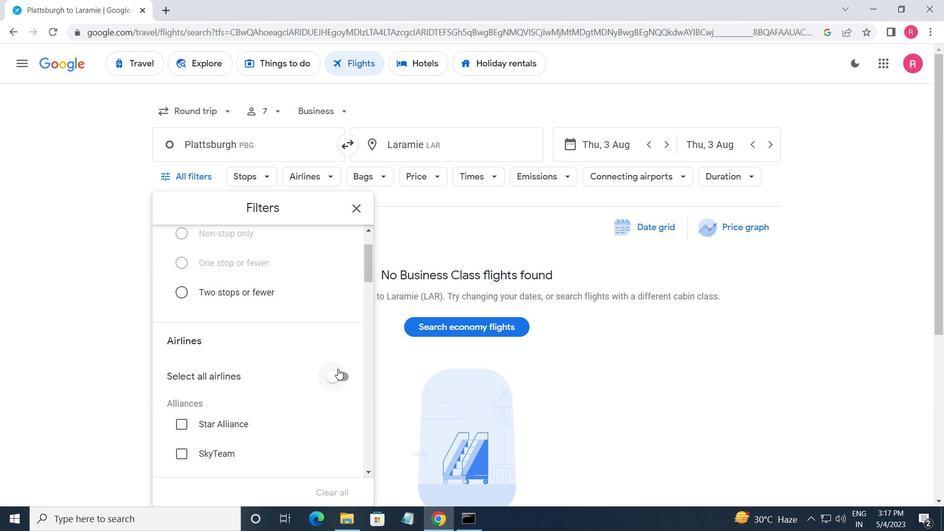 
Action: Mouse scrolled (338, 368) with delta (0, 0)
Screenshot: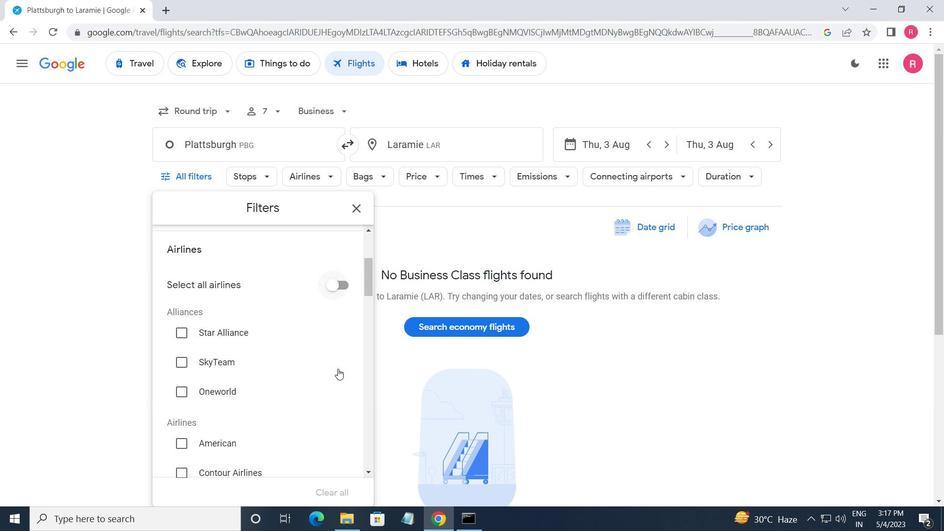
Action: Mouse moved to (331, 369)
Screenshot: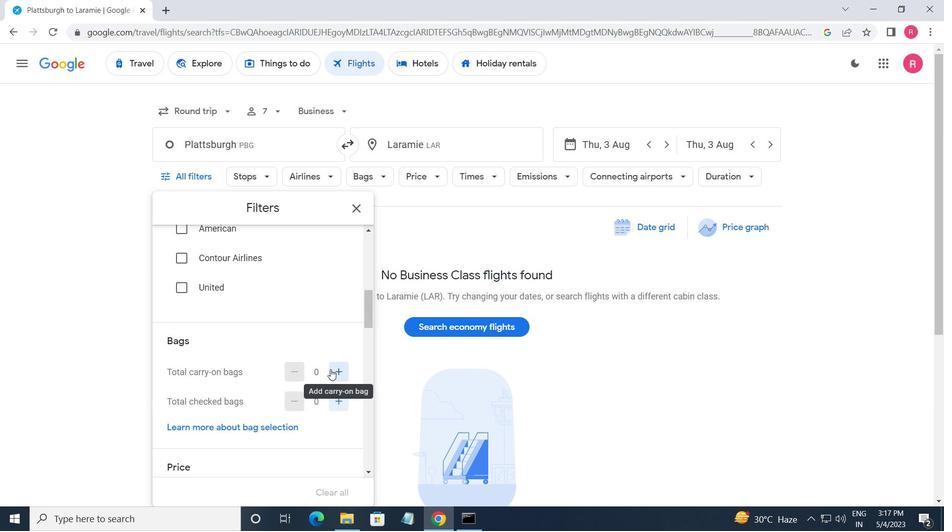 
Action: Mouse scrolled (331, 368) with delta (0, 0)
Screenshot: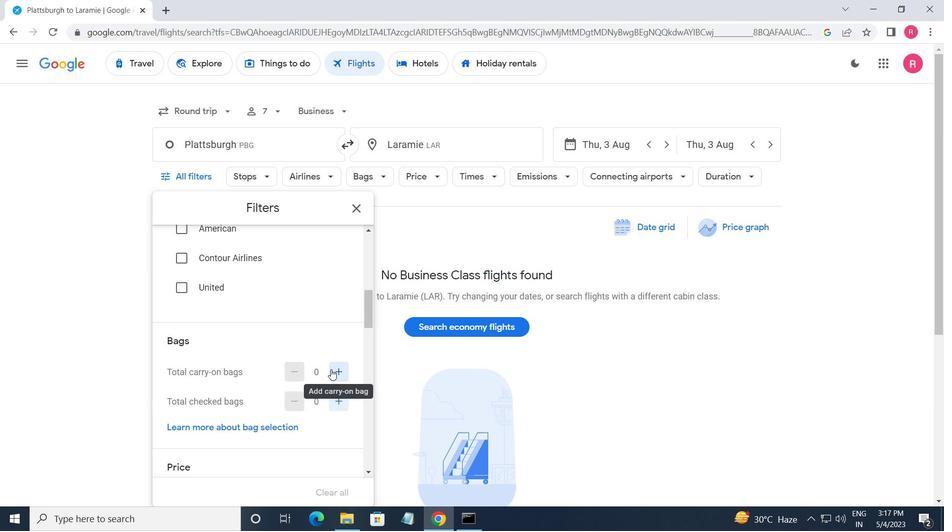 
Action: Mouse moved to (332, 369)
Screenshot: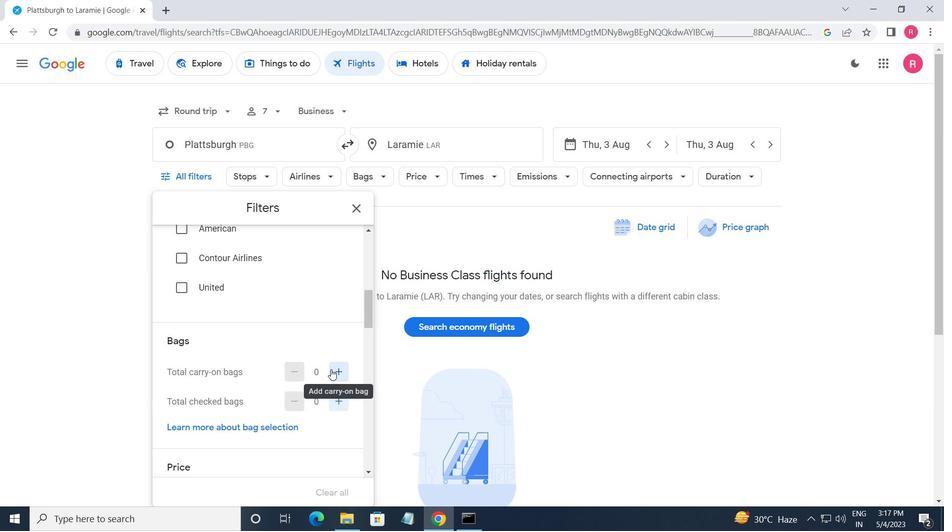 
Action: Mouse scrolled (332, 368) with delta (0, 0)
Screenshot: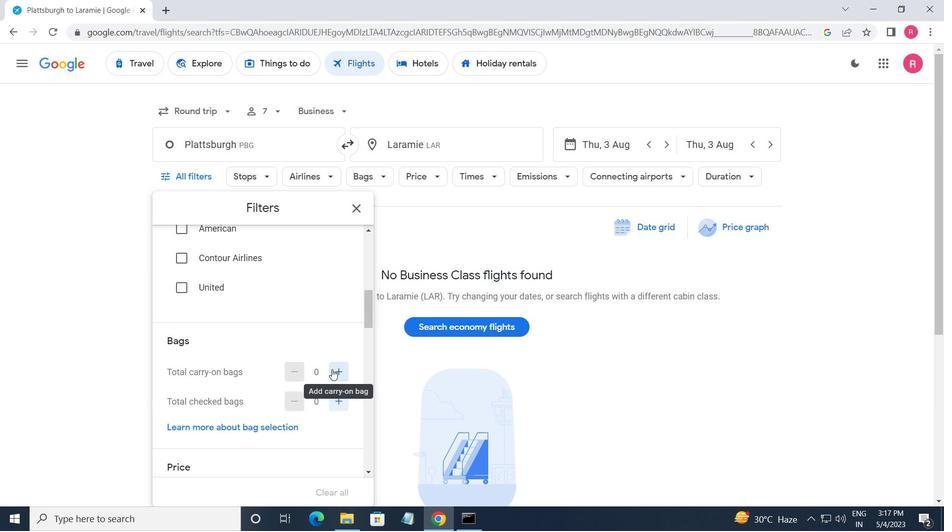 
Action: Mouse moved to (332, 369)
Screenshot: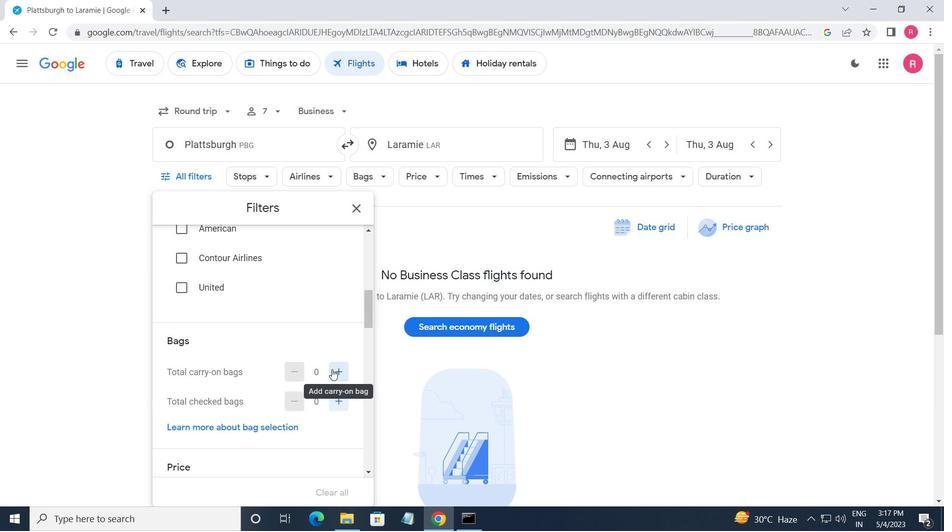 
Action: Mouse scrolled (332, 369) with delta (0, 0)
Screenshot: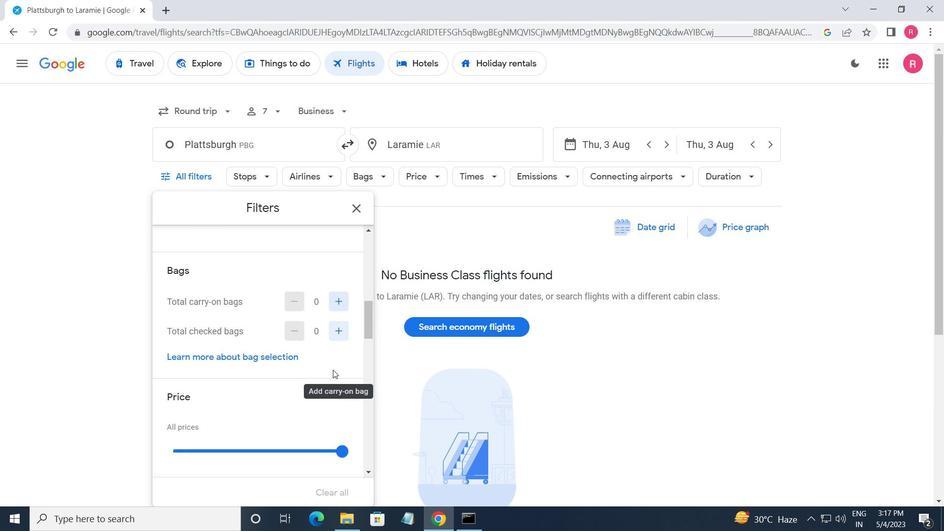 
Action: Mouse moved to (332, 370)
Screenshot: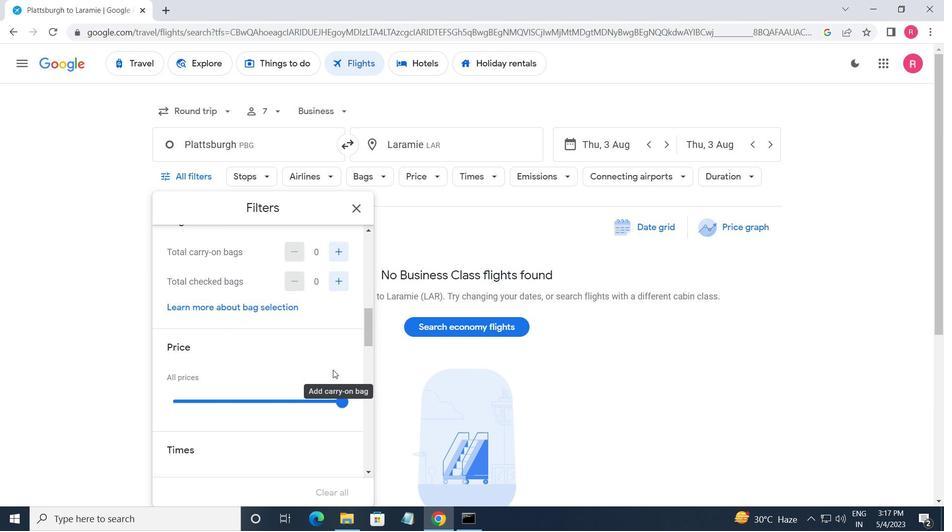 
Action: Mouse scrolled (332, 369) with delta (0, 0)
Screenshot: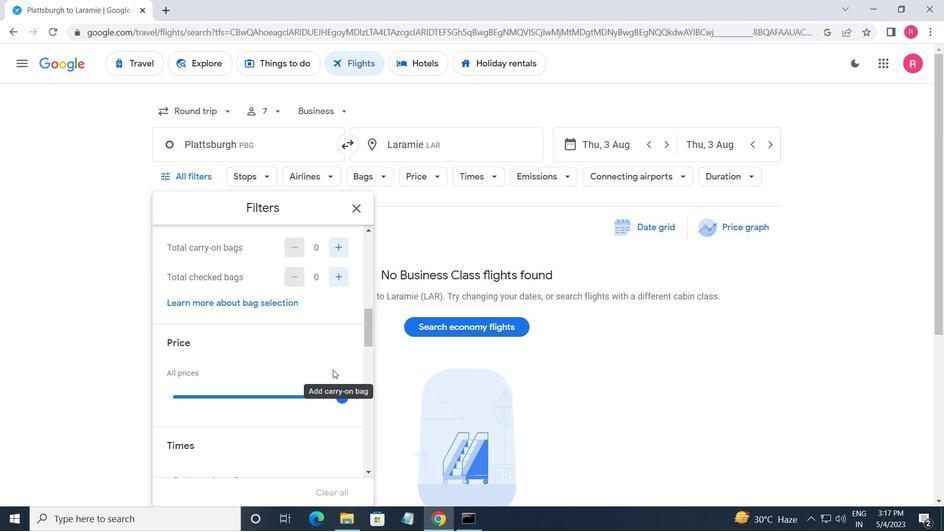 
Action: Mouse scrolled (332, 369) with delta (0, 0)
Screenshot: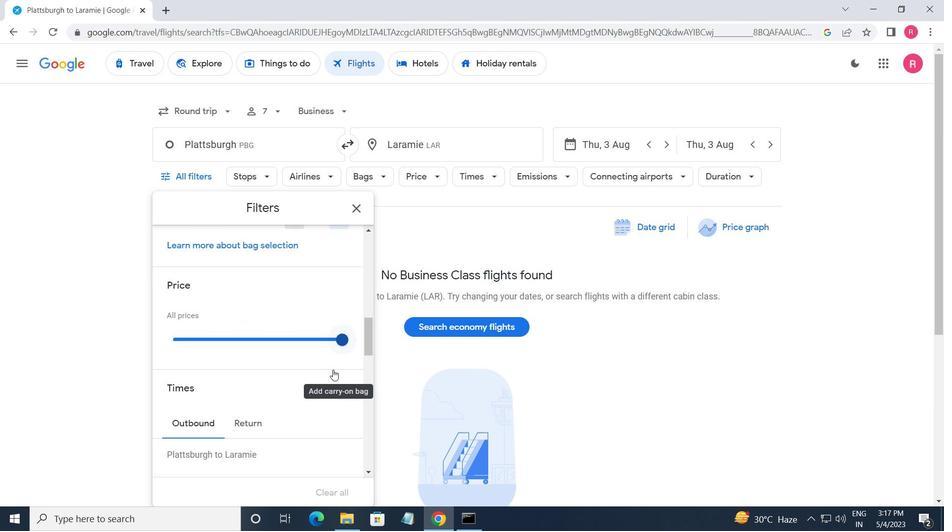
Action: Mouse moved to (428, 349)
Screenshot: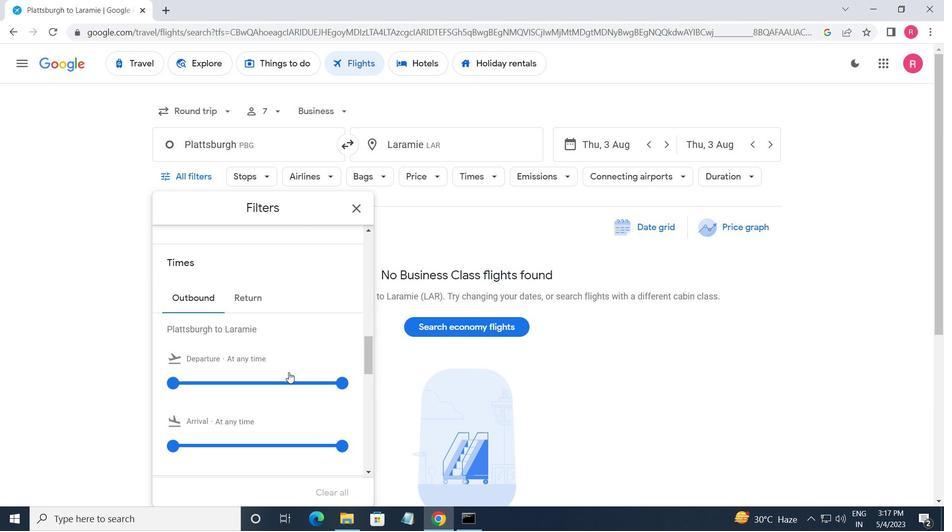 
Action: Mouse scrolled (428, 349) with delta (0, 0)
Screenshot: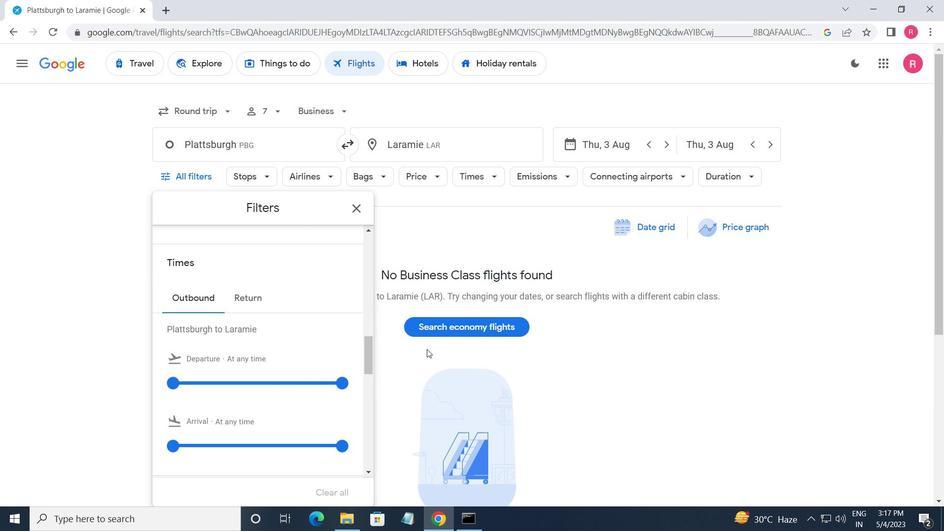 
Action: Mouse moved to (428, 348)
Screenshot: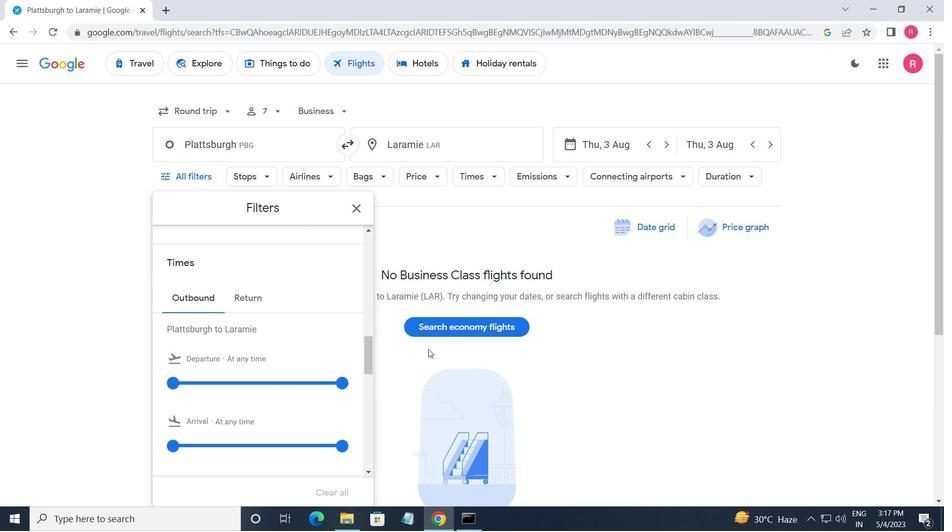 
Action: Mouse scrolled (428, 348) with delta (0, 0)
Screenshot: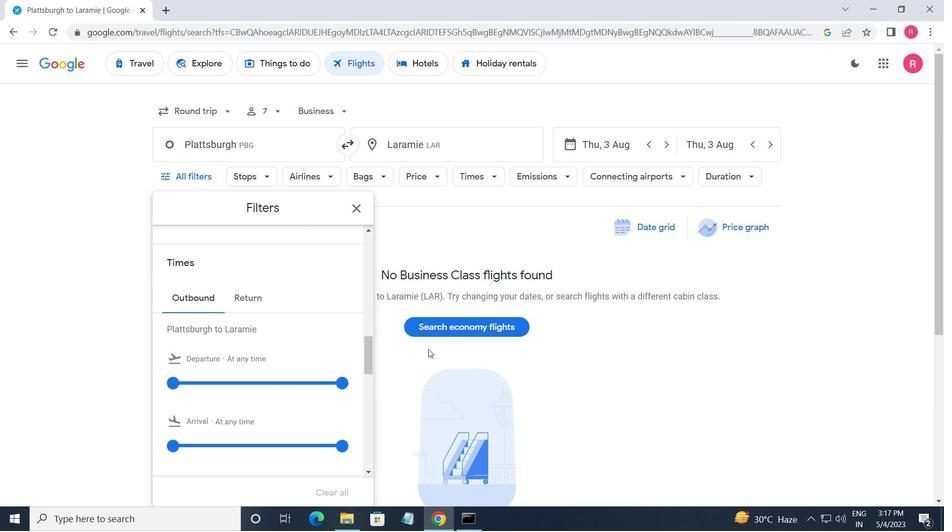 
Action: Mouse moved to (314, 339)
Screenshot: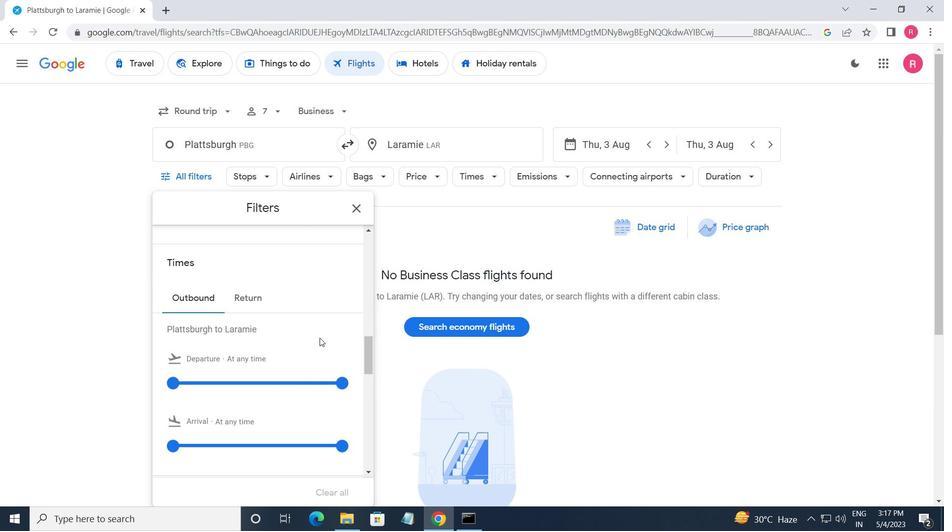 
Action: Mouse scrolled (314, 340) with delta (0, 0)
Screenshot: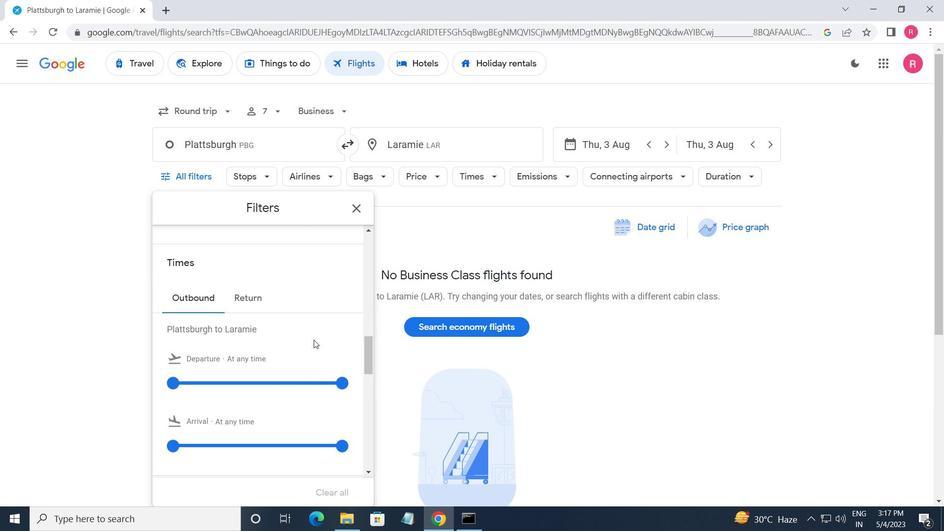 
Action: Mouse moved to (342, 278)
Screenshot: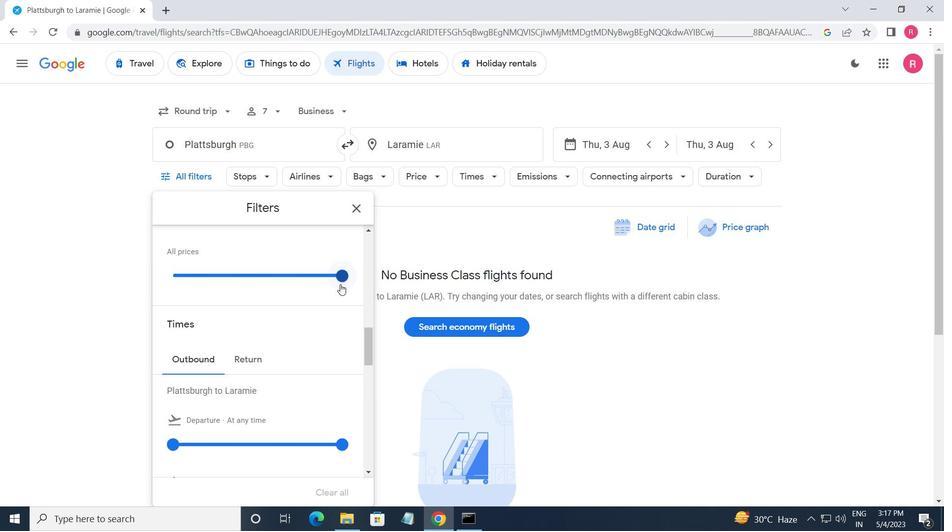 
Action: Mouse pressed left at (342, 278)
Screenshot: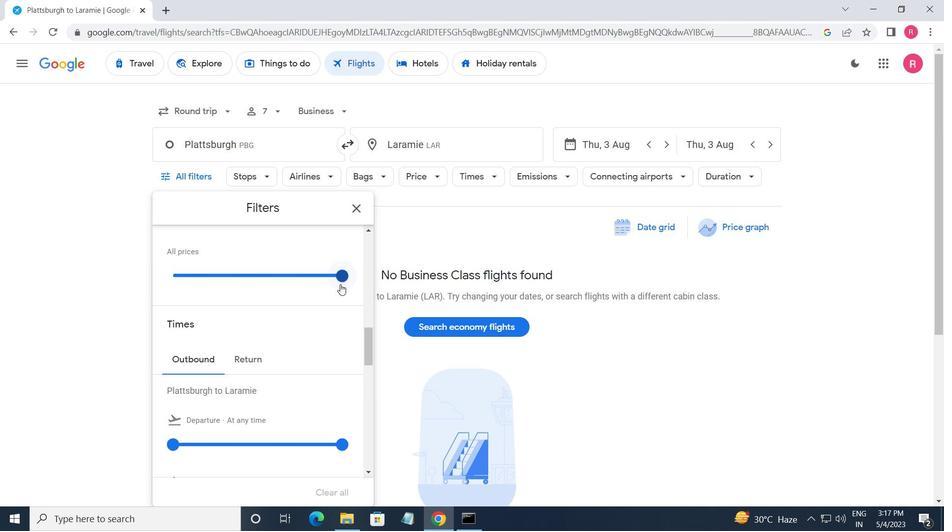 
Action: Mouse moved to (349, 278)
Screenshot: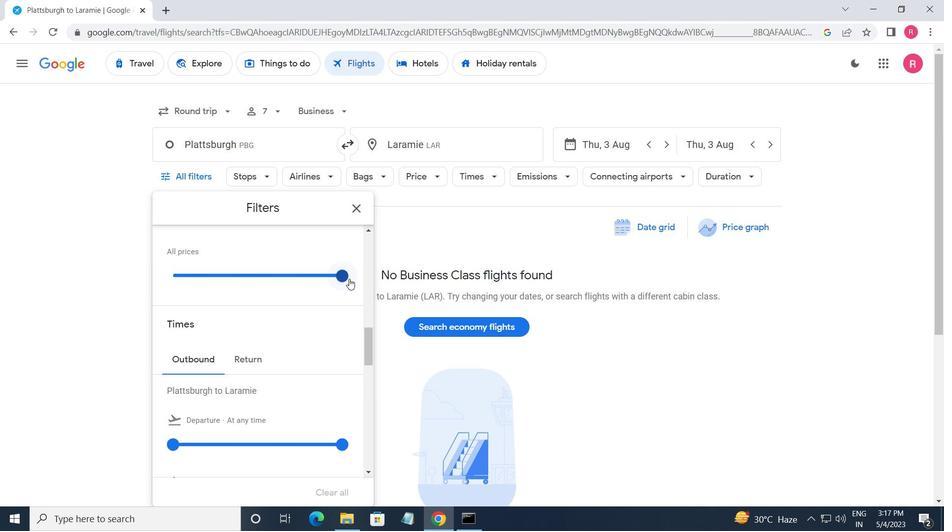 
Action: Mouse scrolled (349, 278) with delta (0, 0)
Screenshot: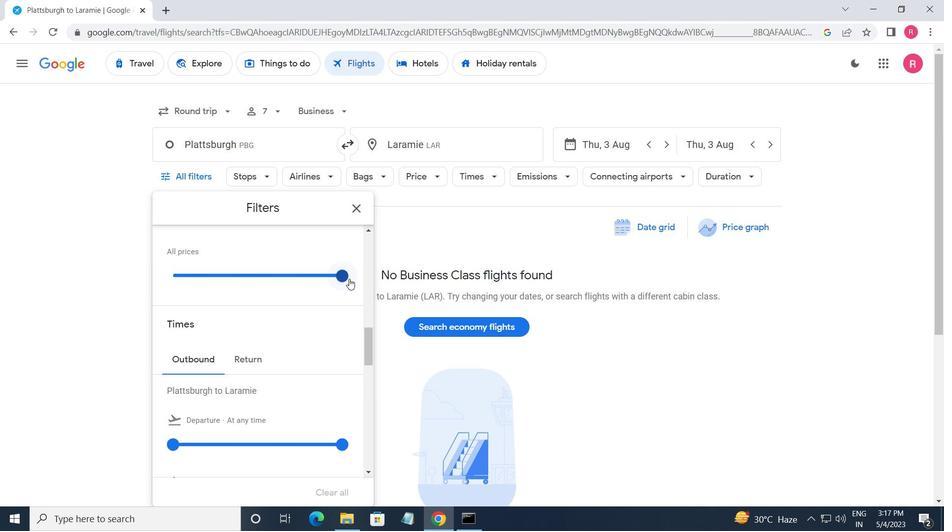 
Action: Mouse moved to (350, 279)
Screenshot: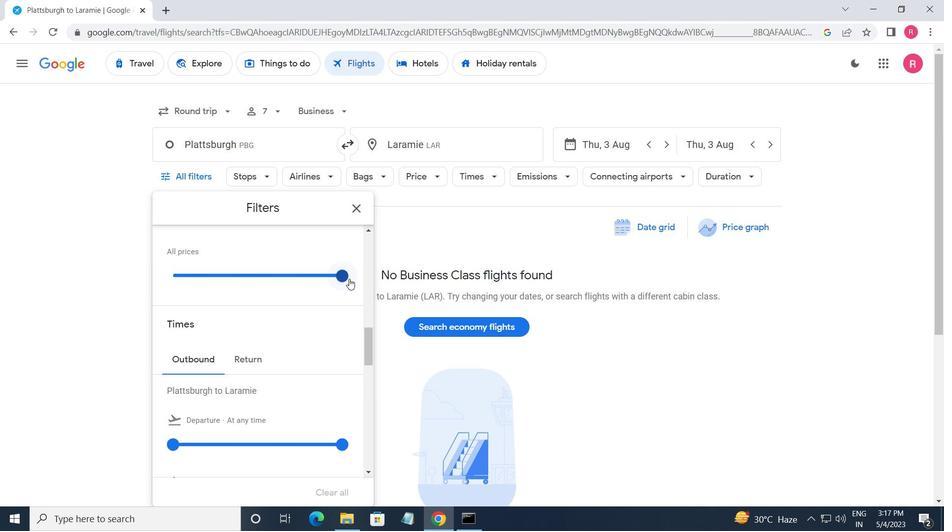 
Action: Mouse scrolled (350, 278) with delta (0, 0)
Screenshot: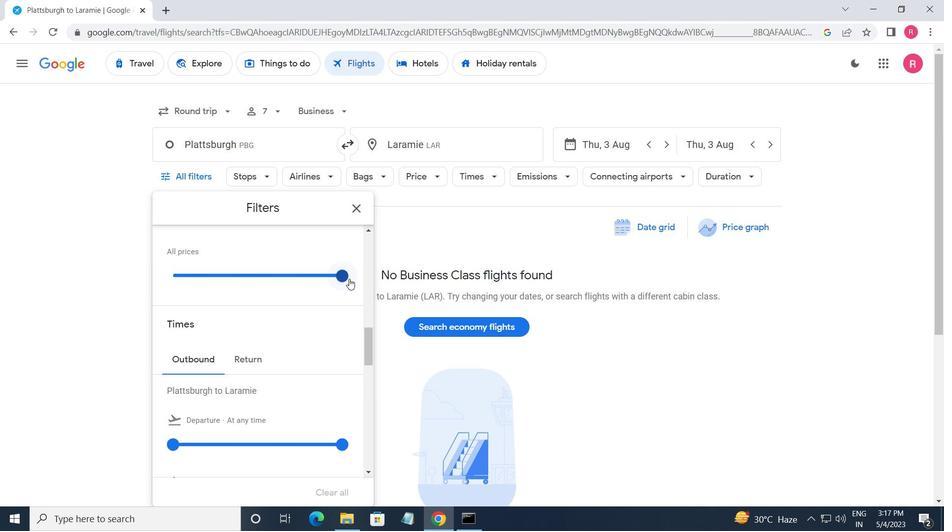 
Action: Mouse moved to (176, 318)
Screenshot: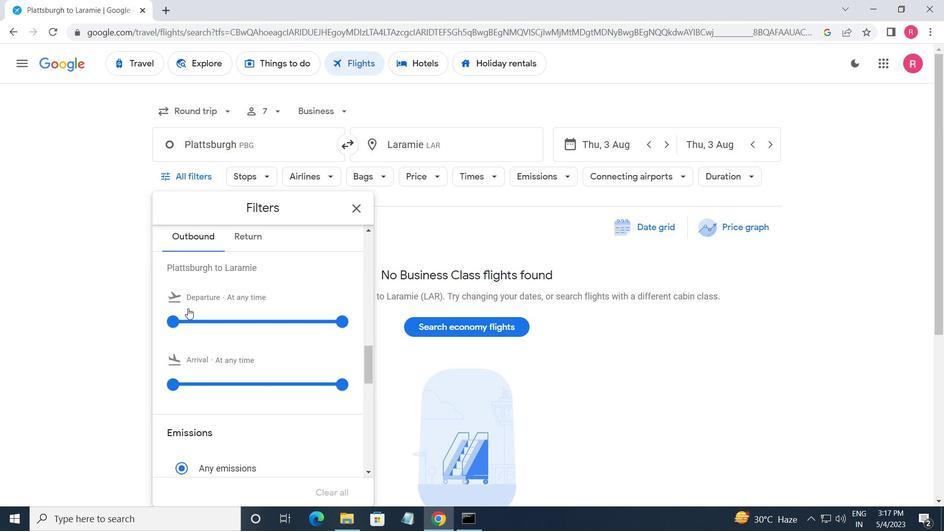 
Action: Mouse pressed left at (176, 318)
Screenshot: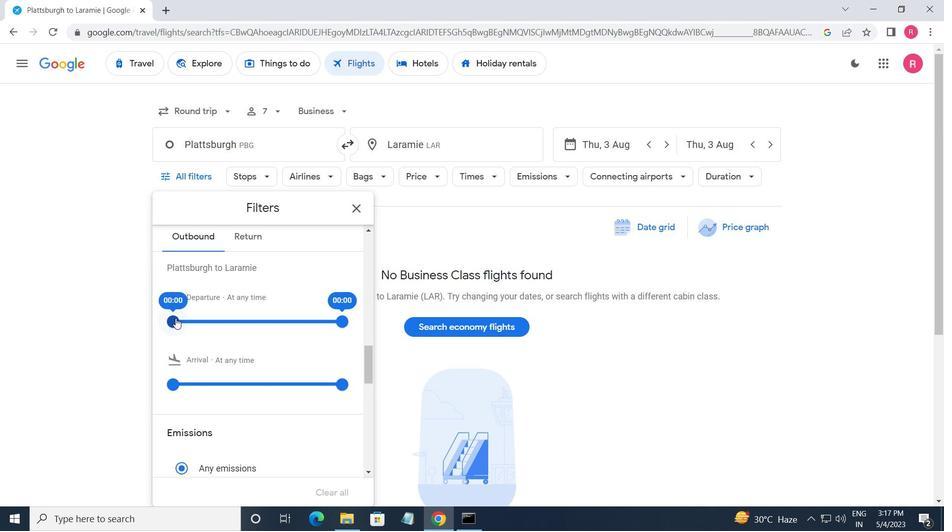 
Action: Mouse moved to (338, 323)
Screenshot: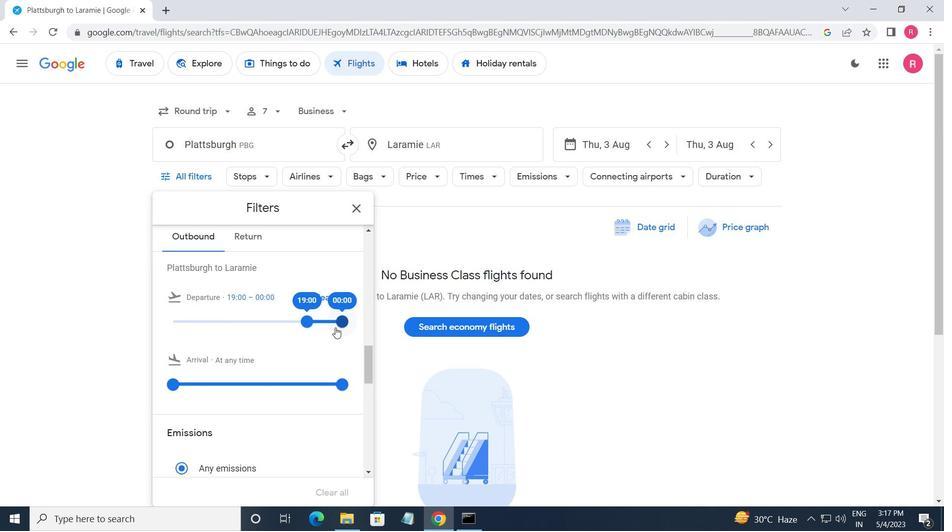 
Action: Mouse pressed left at (338, 323)
Screenshot: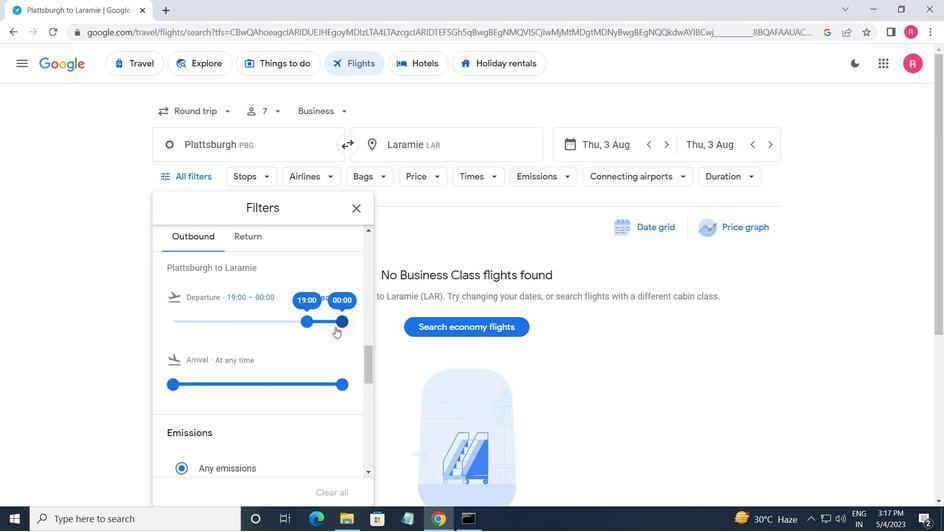 
Action: Mouse moved to (363, 212)
Screenshot: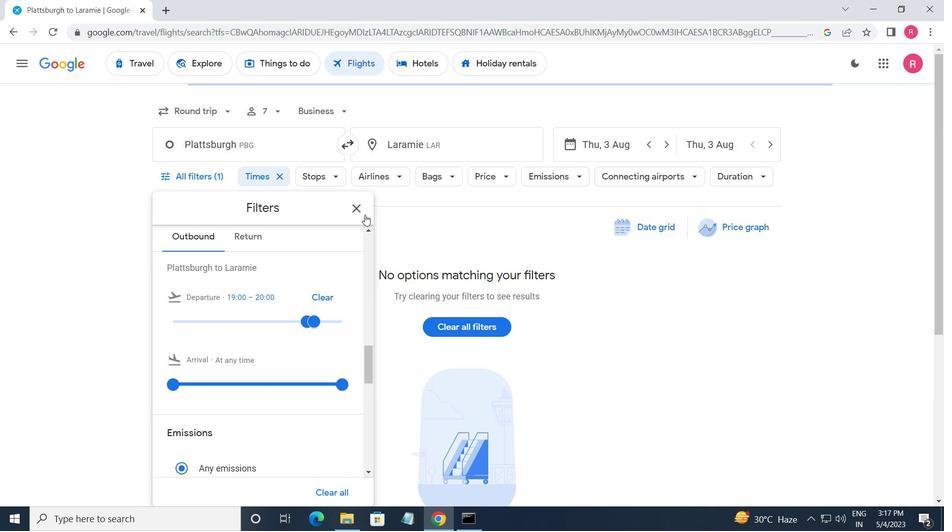 
Action: Mouse pressed left at (363, 212)
Screenshot: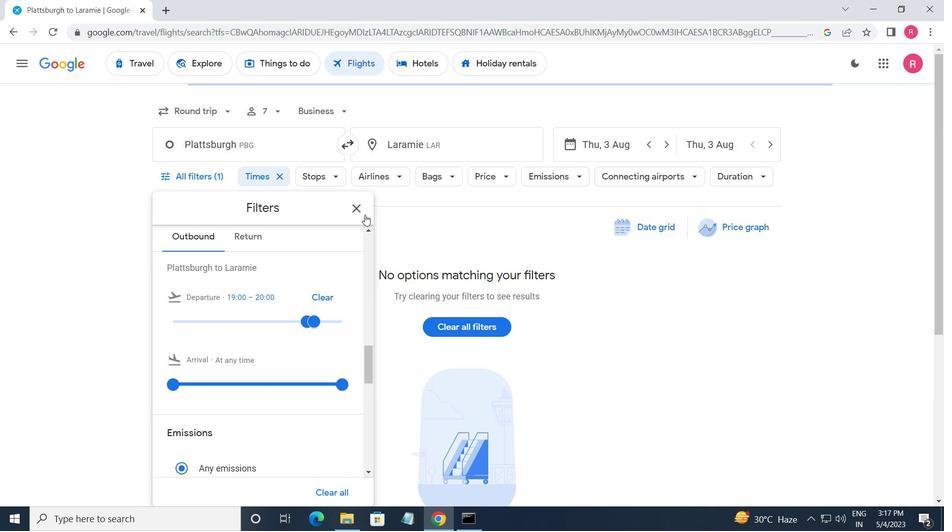 
Action: Mouse moved to (361, 212)
Screenshot: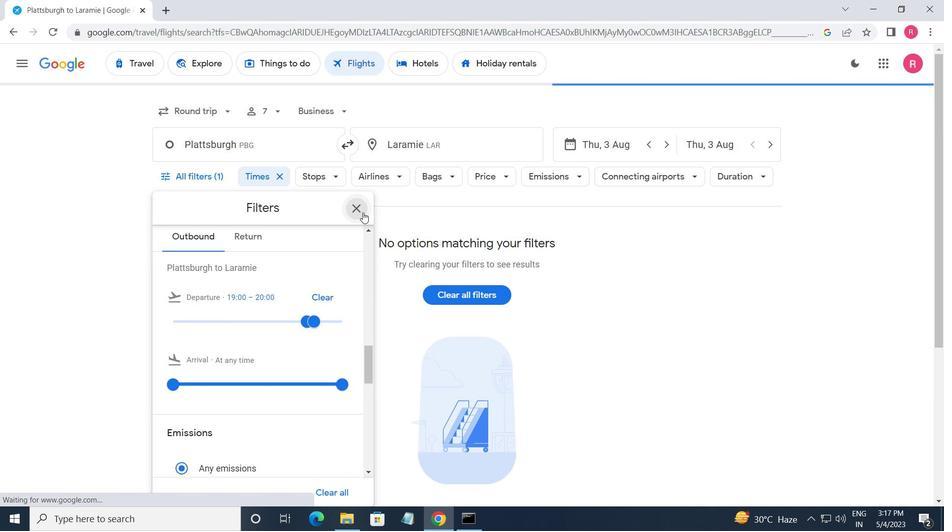 
